 Task: open an excel sheet and write heading  Cash Flow TrackerAdd Dates in a column and its values below  '2023-05-01, 2023-05-03, 2023-05-06, 2023-05-10, 2023-05-15, 2023-05-20, 2023-05-25 & 2023-05-31'Add Descriptions in next column and its values below  Monthly Salary, Grocery Shopping, Dining Out., Utility Bill, Transportation, Entertainment, Miscellaneous & Total. Add Amount in next column and its values below  $2,500, $100, $50, $150, $30, $50, $20& $400. Add Income/ Expense in next column and its values below  Income, Expenses, Expenses, Expenses, Expenses, Expenses & Expenses. Add Balance in next column and its values below  $2,500, $2,400, $2,350, $2,200, $2,170, $2,120, $2,100 & $2100. Save page DashboardTaxReturnsbook
Action: Mouse moved to (39, 106)
Screenshot: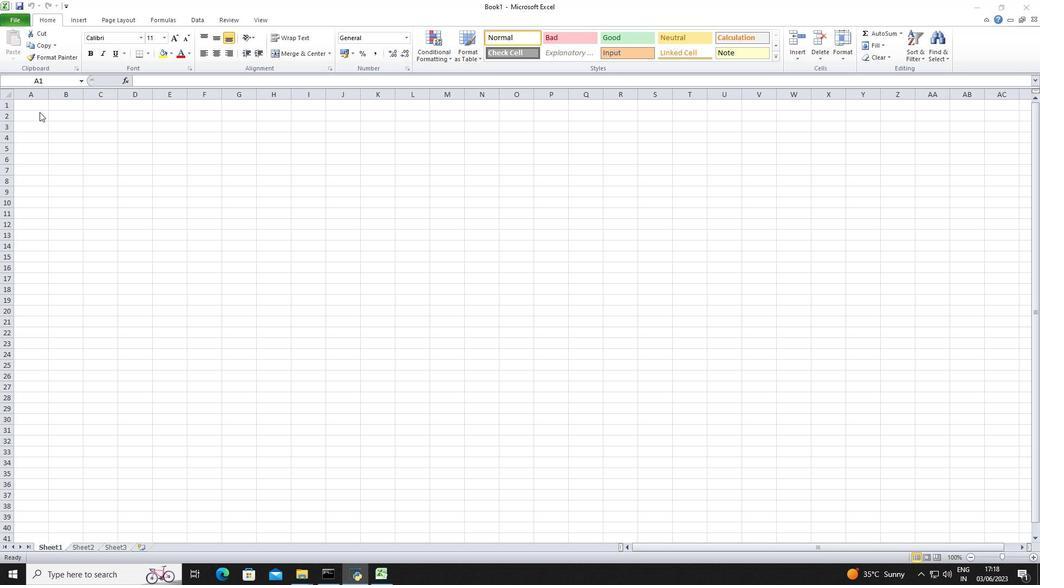 
Action: Mouse pressed left at (39, 106)
Screenshot: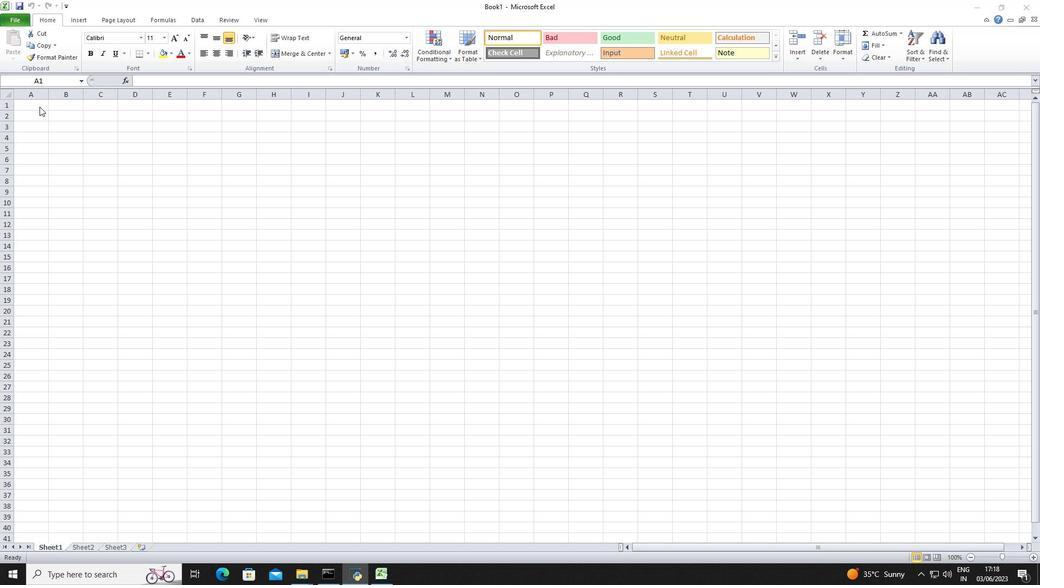 
Action: Key pressed <Key.shift>Cash<Key.space><Key.shift>Flow<Key.space><Key.shift>Tracker<Key.down><Key.down><Key.shift>Dates<Key.down>2023-05-01<Key.down>2023-05-03<Key.enter>2023-05-06<Key.enter>2023-05-10<Key.enter>2023-05-15<Key.enter>2023-05-20<Key.enter>2023-05-25<Key.enter>2023-05-31<Key.enter><Key.down><Key.right><Key.up><Key.up><Key.right><Key.up><Key.up><Key.up><Key.up><Key.up><Key.up><Key.up><Key.up><Key.shift>Descriptions<Key.down><Key.shift>Monthly<Key.shift>Salary<Key.left><Key.left><Key.right><Key.right>
Screenshot: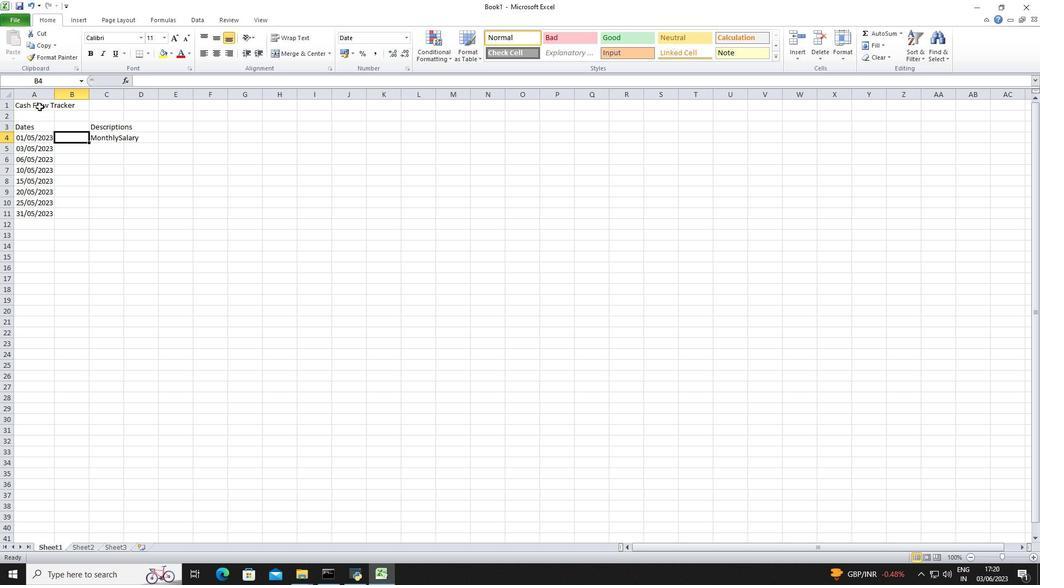 
Action: Mouse moved to (116, 133)
Screenshot: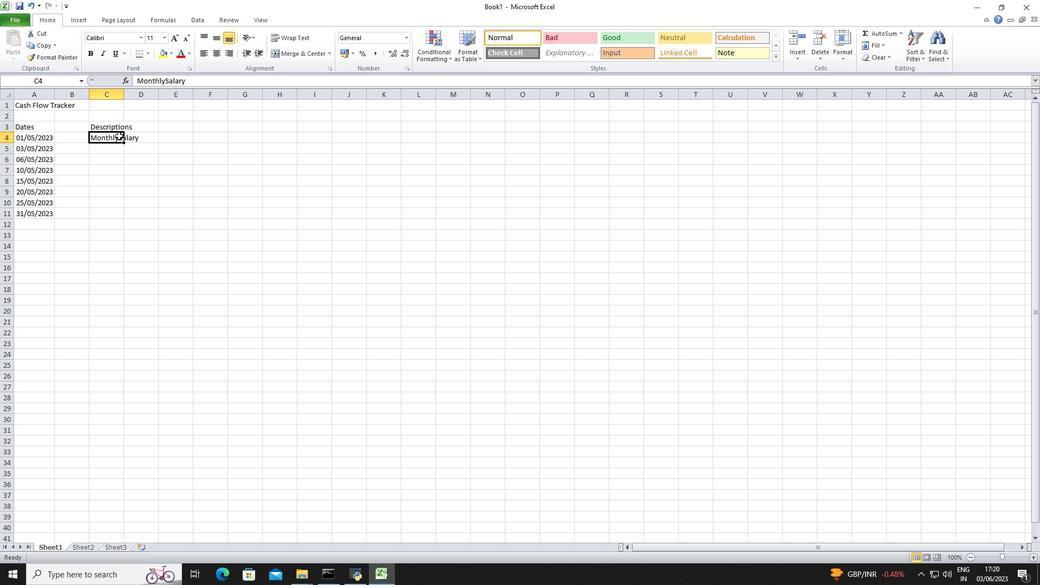 
Action: Mouse pressed left at (116, 133)
Screenshot: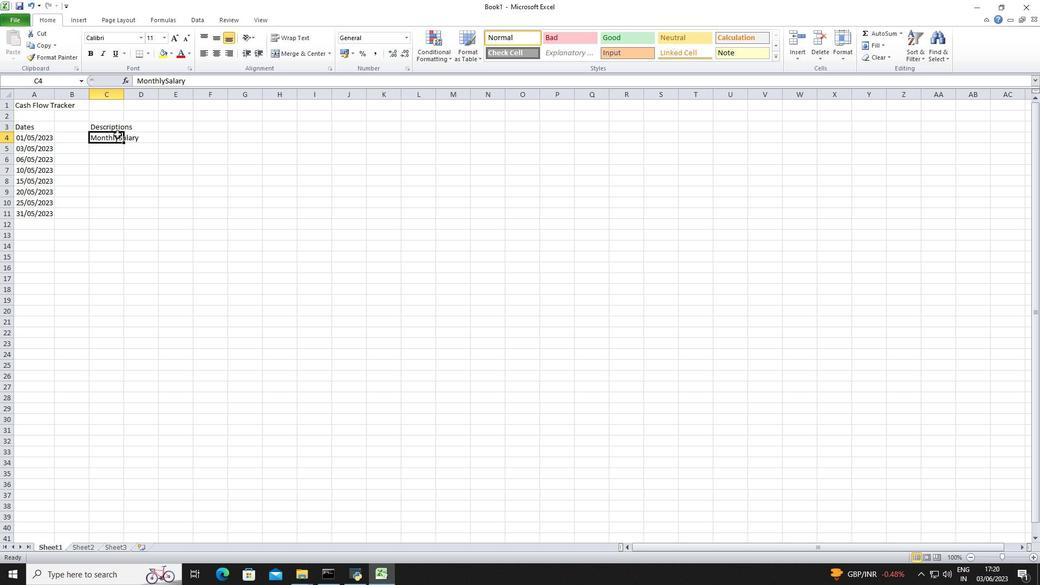 
Action: Mouse moved to (118, 135)
Screenshot: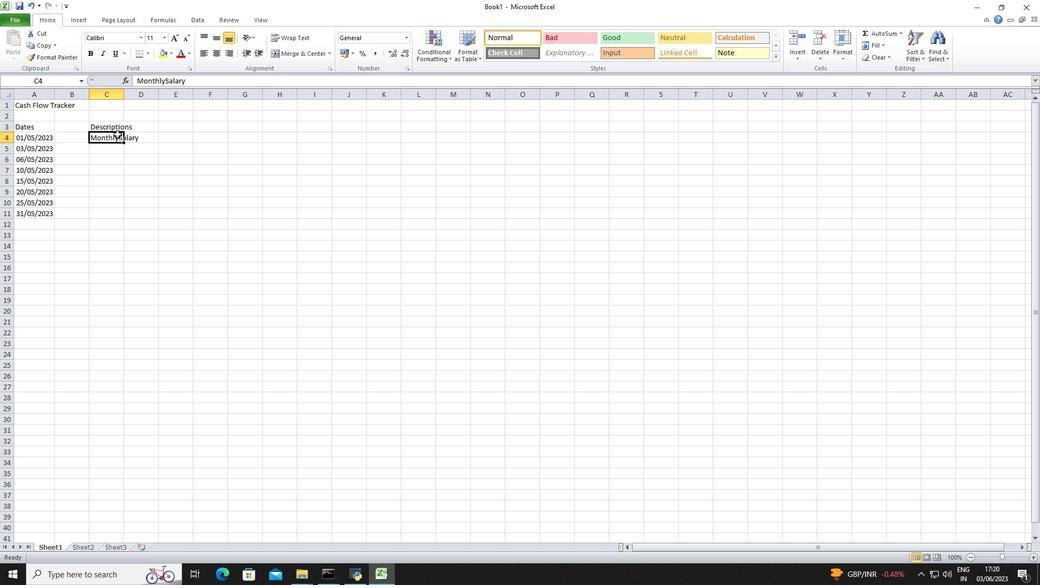 
Action: Mouse pressed left at (118, 135)
Screenshot: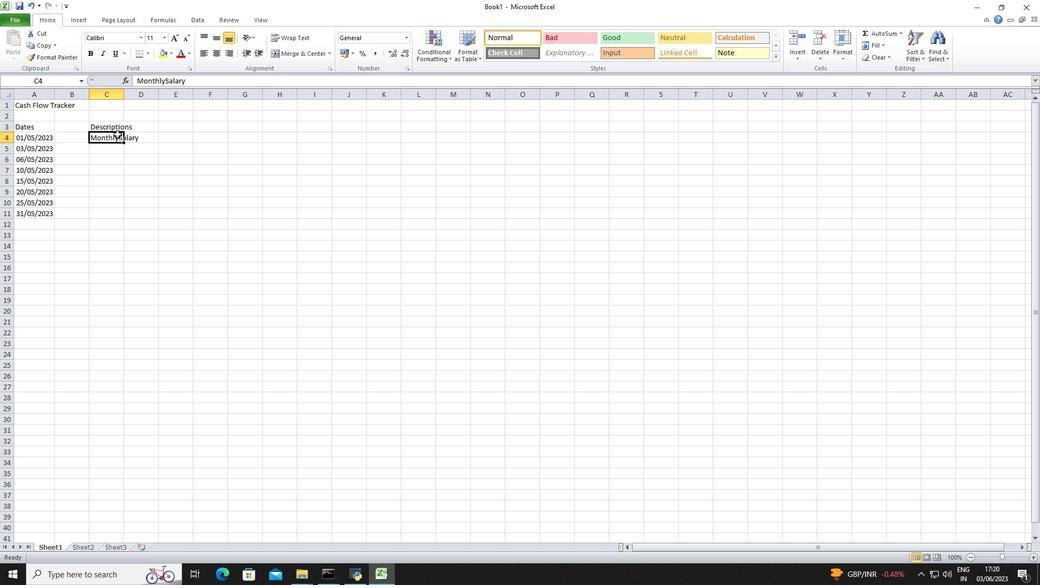 
Action: Mouse pressed left at (118, 135)
Screenshot: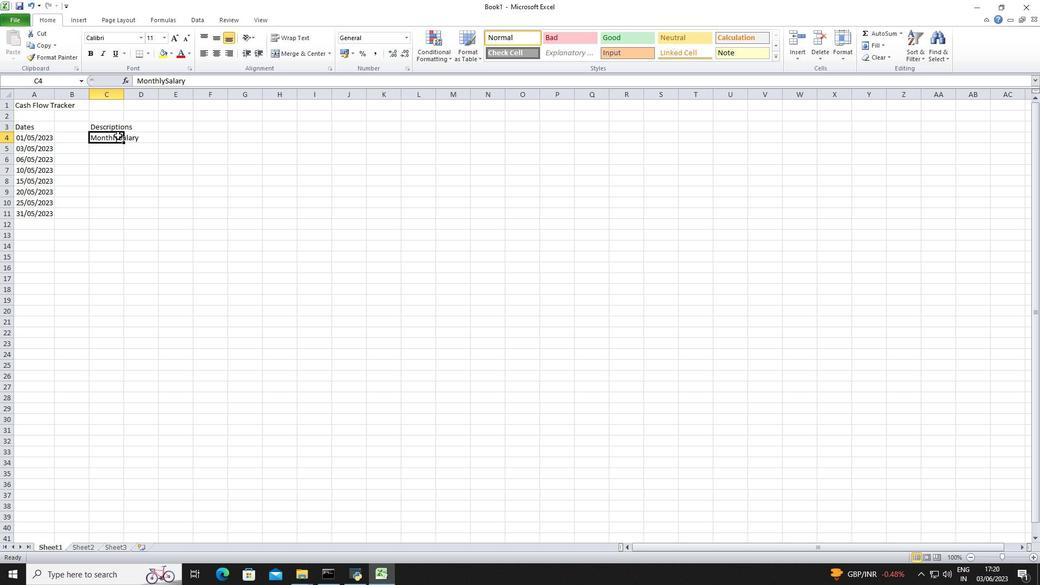 
Action: Mouse moved to (119, 143)
Screenshot: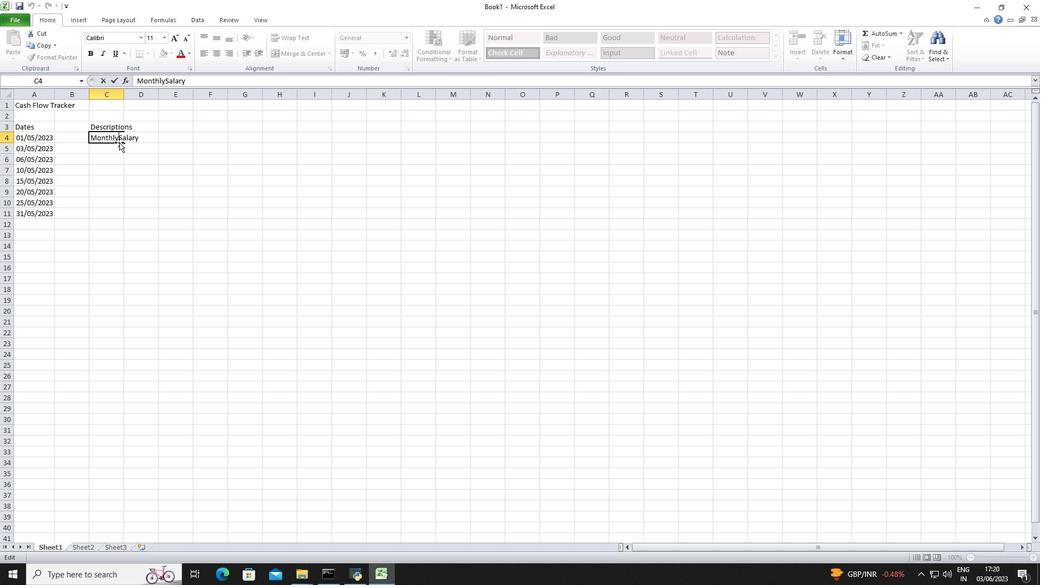 
Action: Key pressed <Key.space>
Screenshot: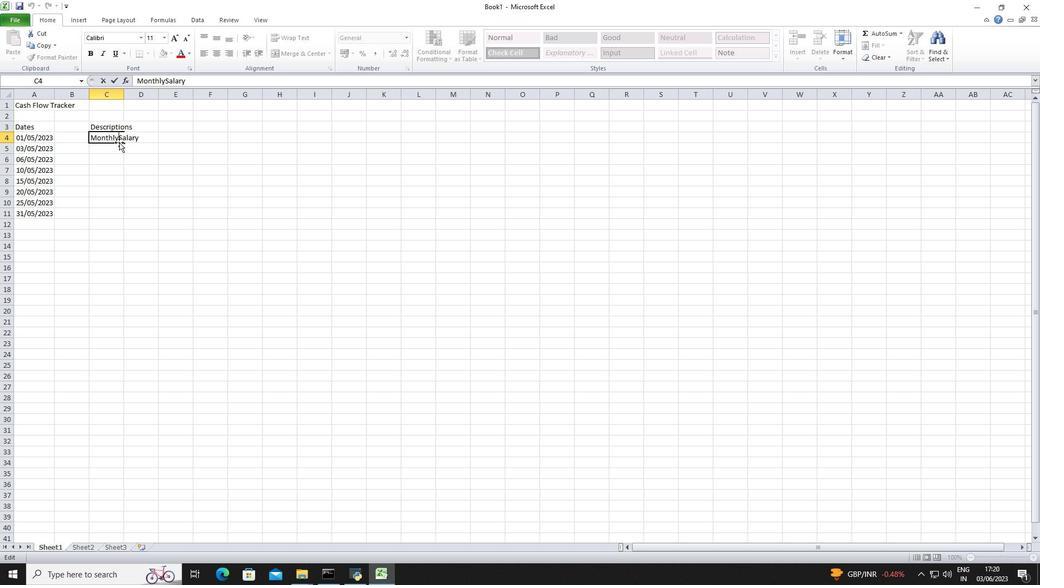 
Action: Mouse moved to (111, 147)
Screenshot: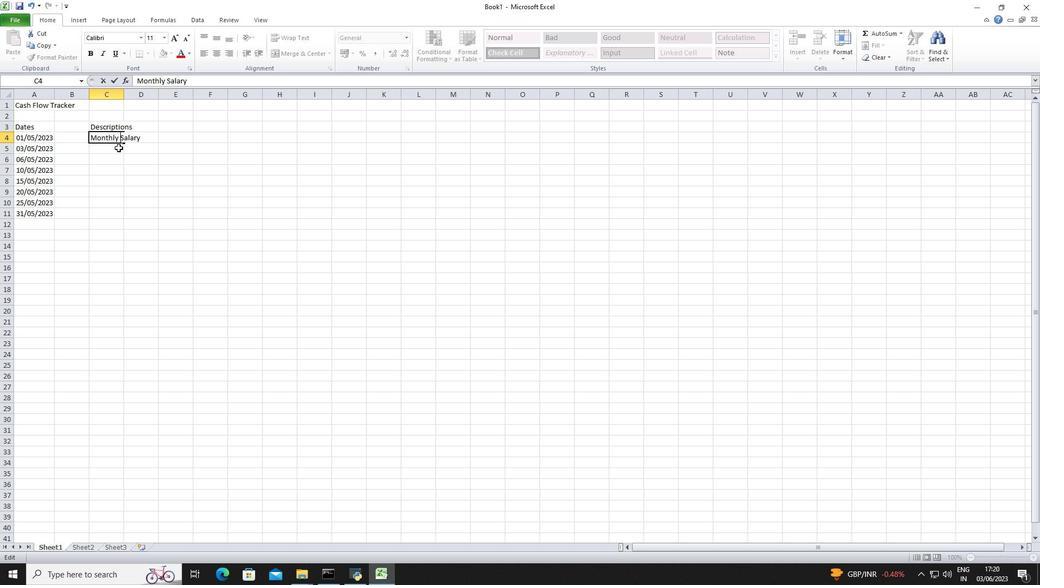 
Action: Mouse pressed left at (111, 147)
Screenshot: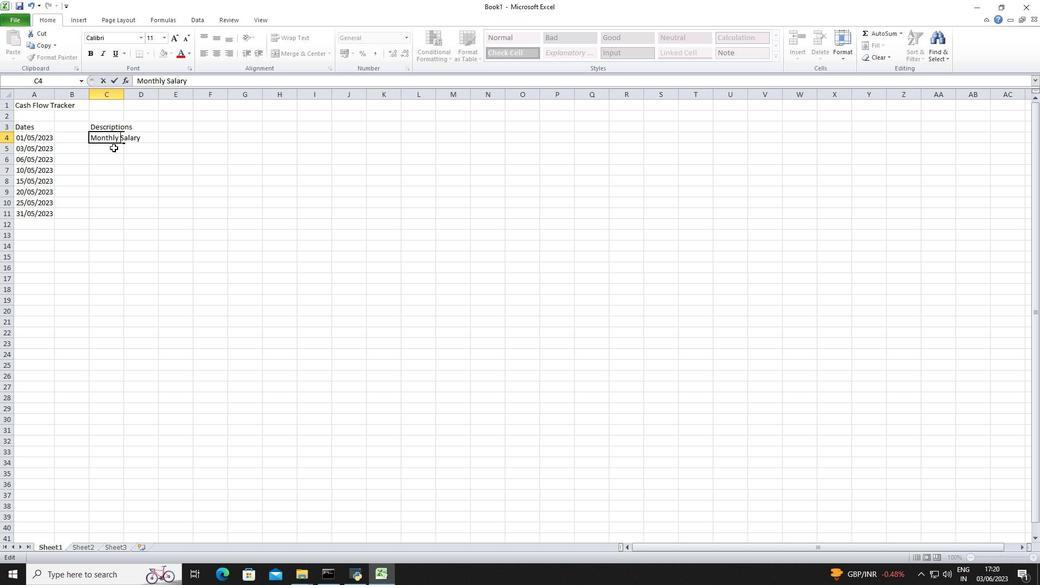
Action: Key pressed <Key.shift>Grocery<Key.space><Key.shift>Shopi<Key.backspace>ping<Key.enter><Key.shift>Dining<Key.space><Key.shift>Out<Key.down><Key.shift>Utlity<Key.enter><Key.backspace><Key.up><Key.shift>Utility<Key.down><Key.up>
Screenshot: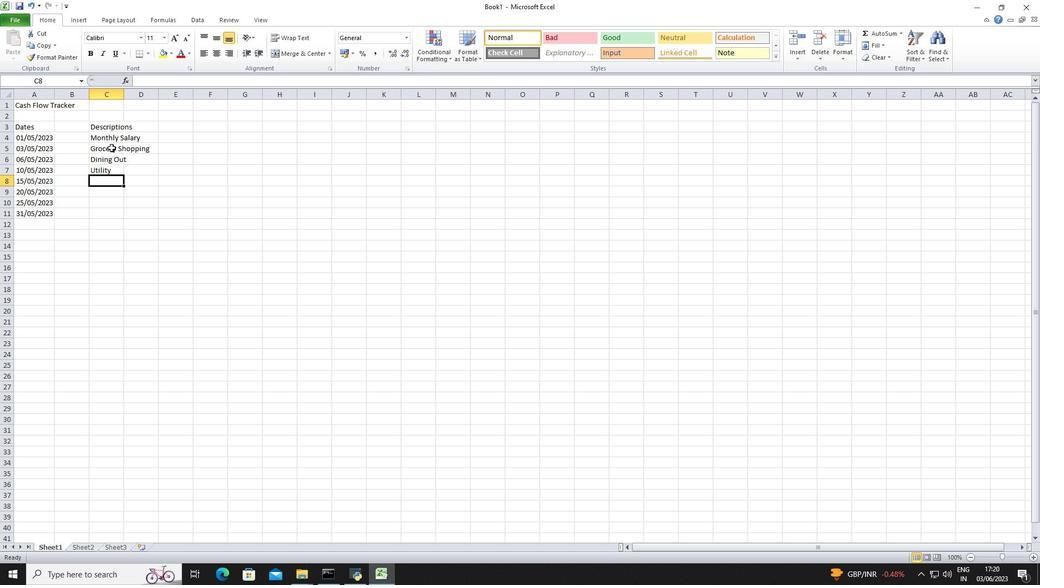 
Action: Mouse moved to (109, 169)
Screenshot: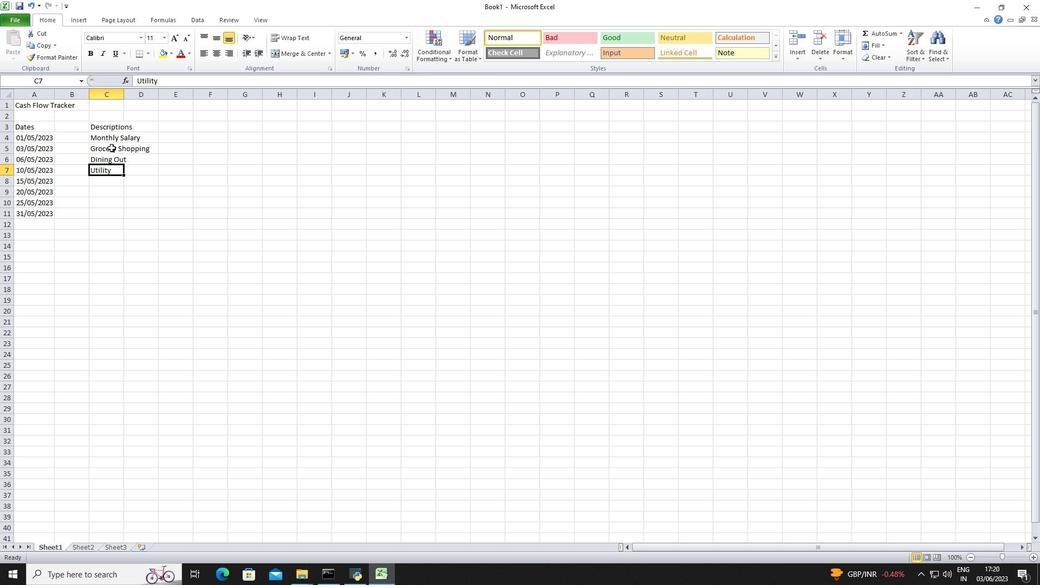 
Action: Mouse pressed left at (109, 169)
Screenshot: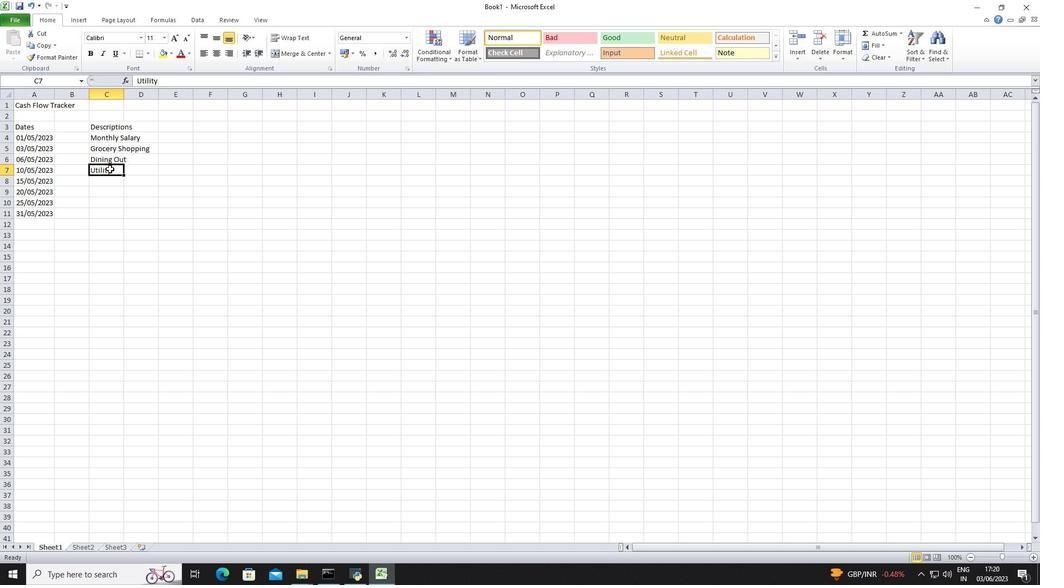 
Action: Mouse pressed left at (109, 169)
Screenshot: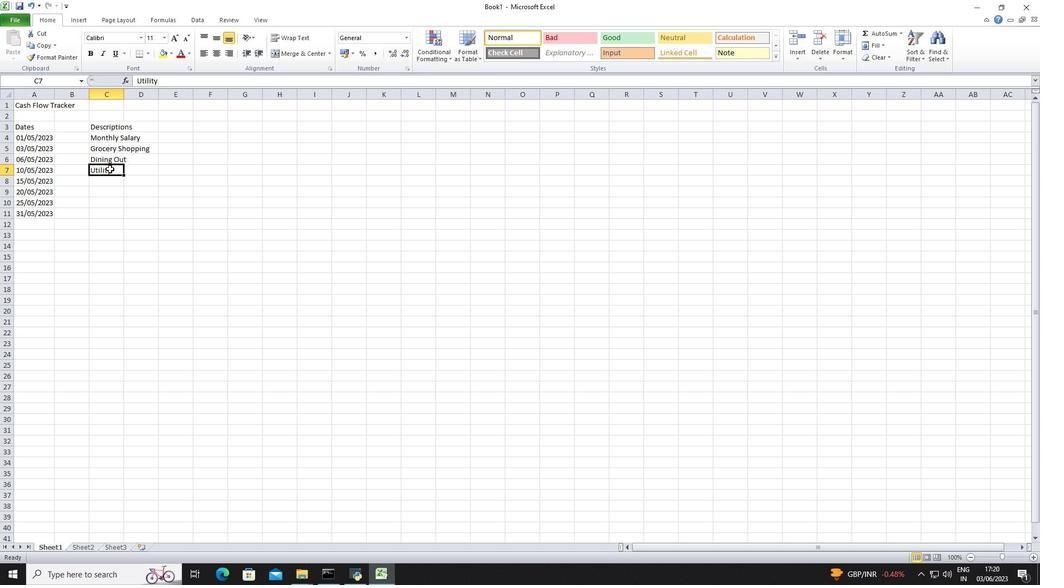 
Action: Mouse moved to (118, 173)
Screenshot: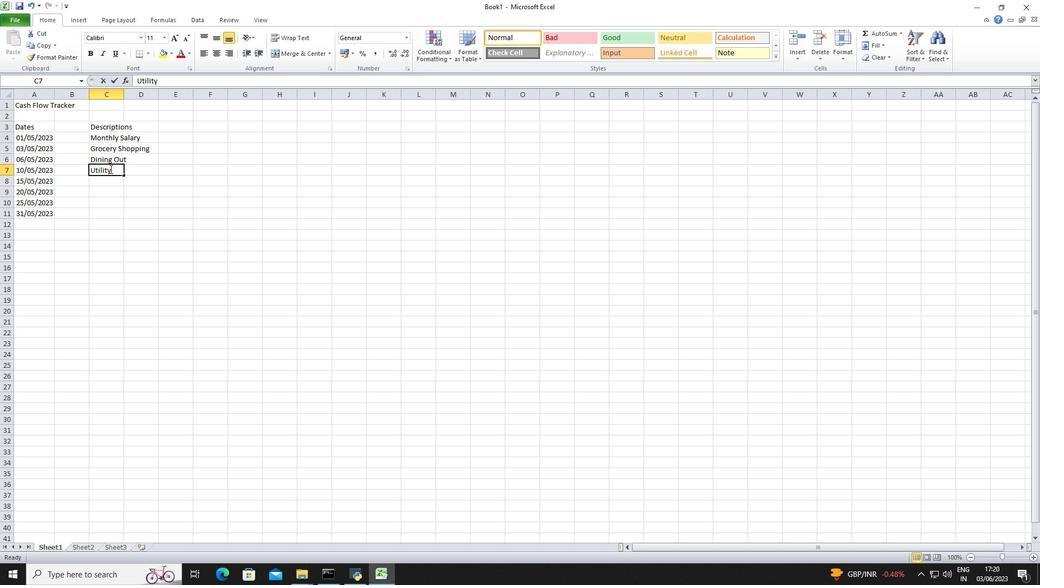 
Action: Key pressed <Key.space><Key.shift>Bill<Key.enter><Key.shift>Transportatio
Screenshot: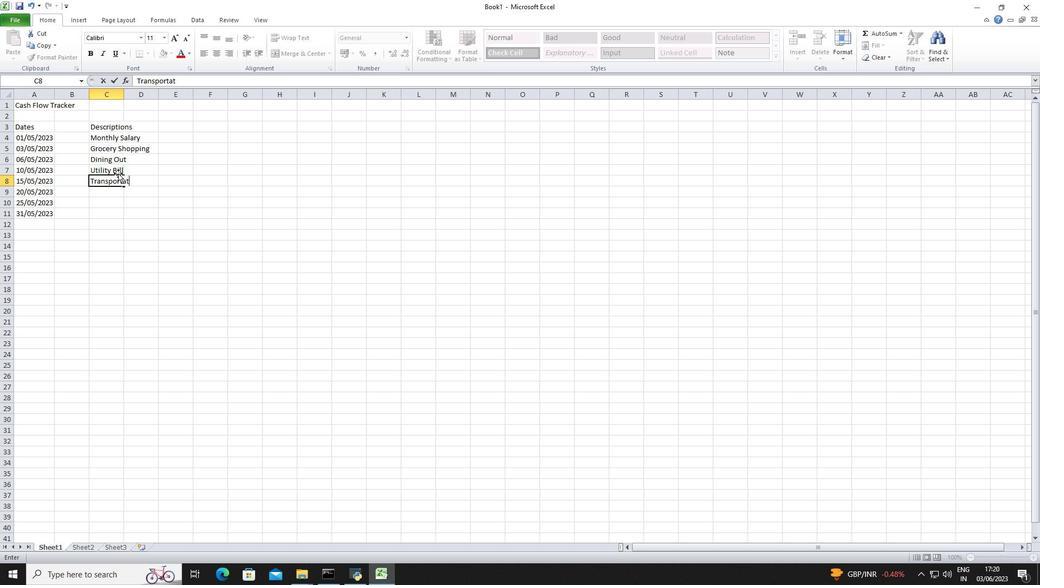 
Action: Mouse moved to (384, 202)
Screenshot: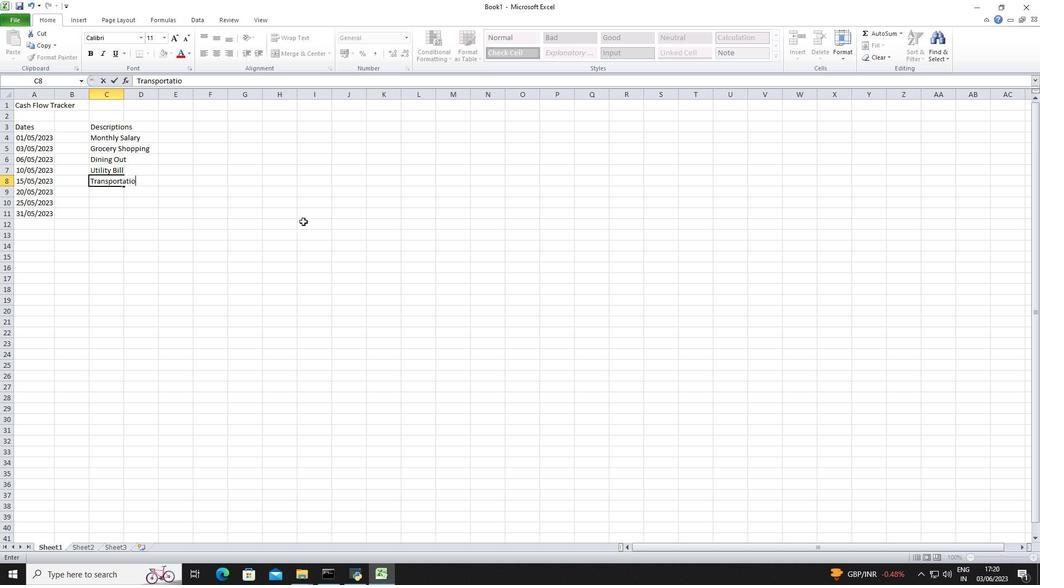 
Action: Key pressed m<Key.backspace>n<Key.enter><Key.shift>Entertainment<Key.down><Key.shift>Miscellaneous<Key.down><Key.shift>Total
Screenshot: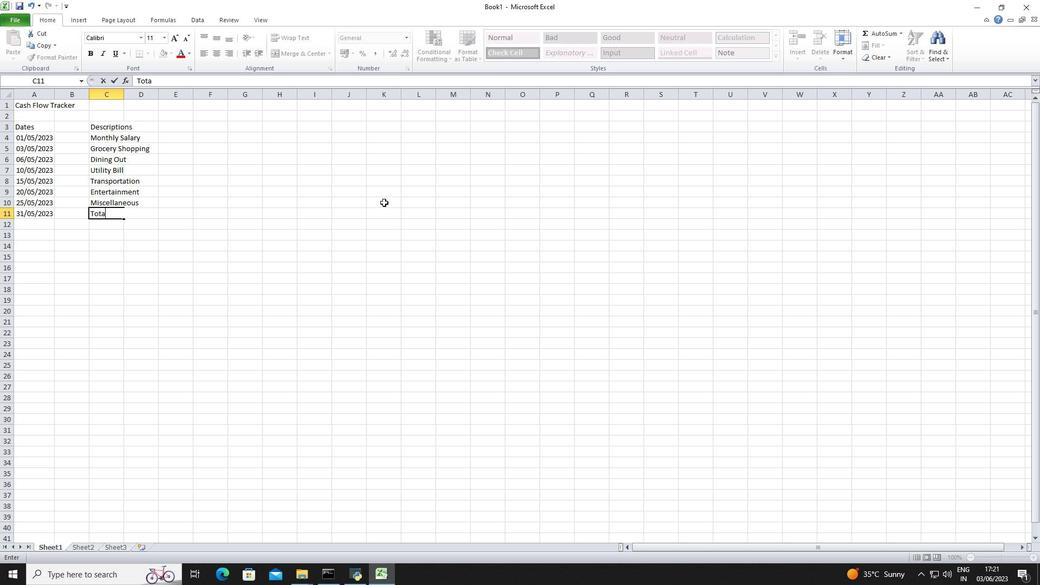 
Action: Mouse moved to (384, 202)
Screenshot: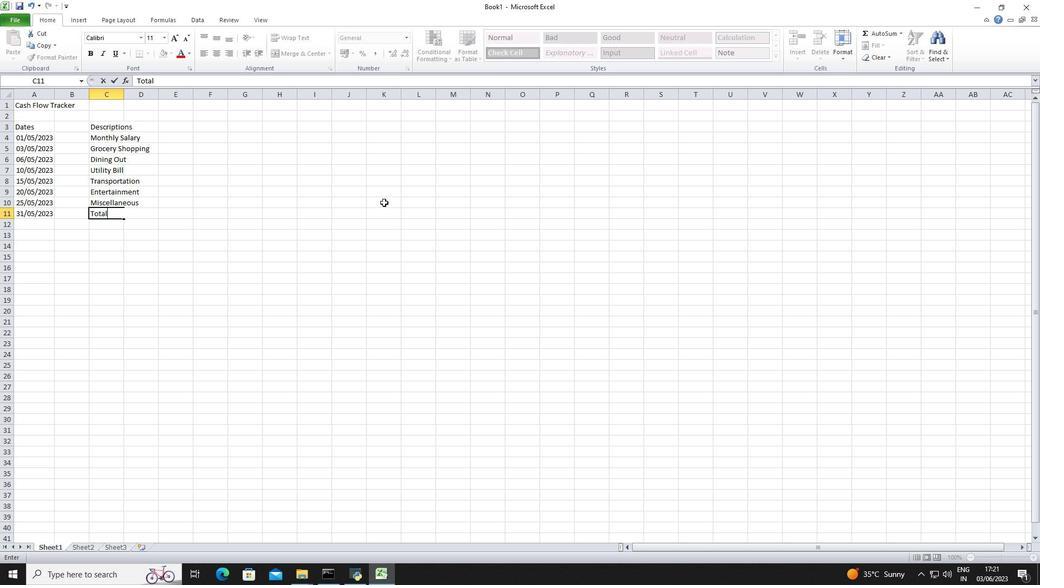 
Action: Key pressed <Key.right><Key.down><Key.right><Key.up><Key.up><Key.up><Key.up><Key.right><Key.up><Key.up><Key.up><Key.up><Key.up><Key.shift>Amount<Key.down>2500<Key.down>100<Key.down>50<Key.down>150<Key.down>30<Key.down>50<Key.down>20<Key.down>400<Key.down>
Screenshot: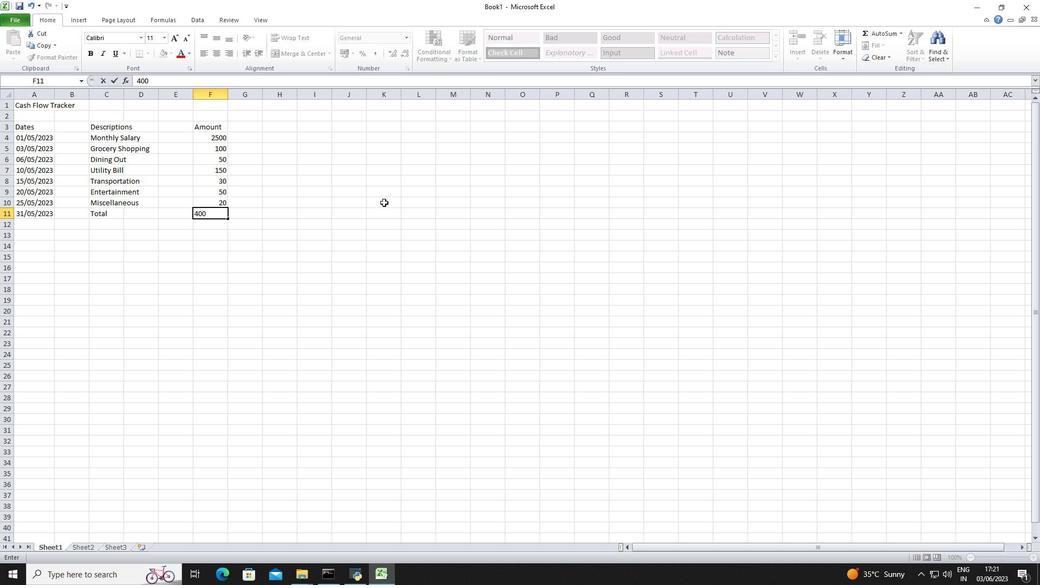 
Action: Mouse moved to (214, 137)
Screenshot: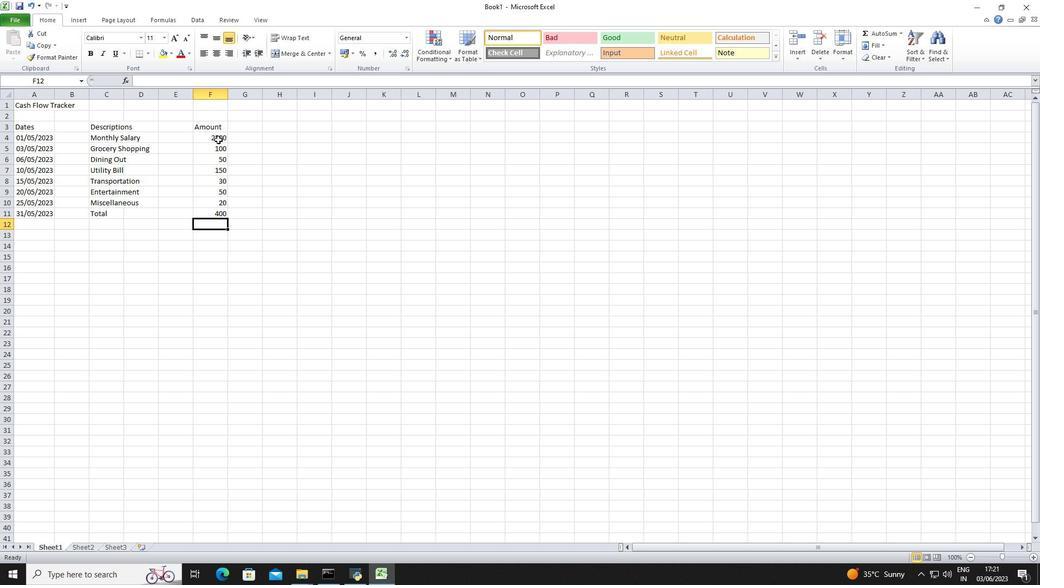 
Action: Mouse pressed left at (214, 137)
Screenshot: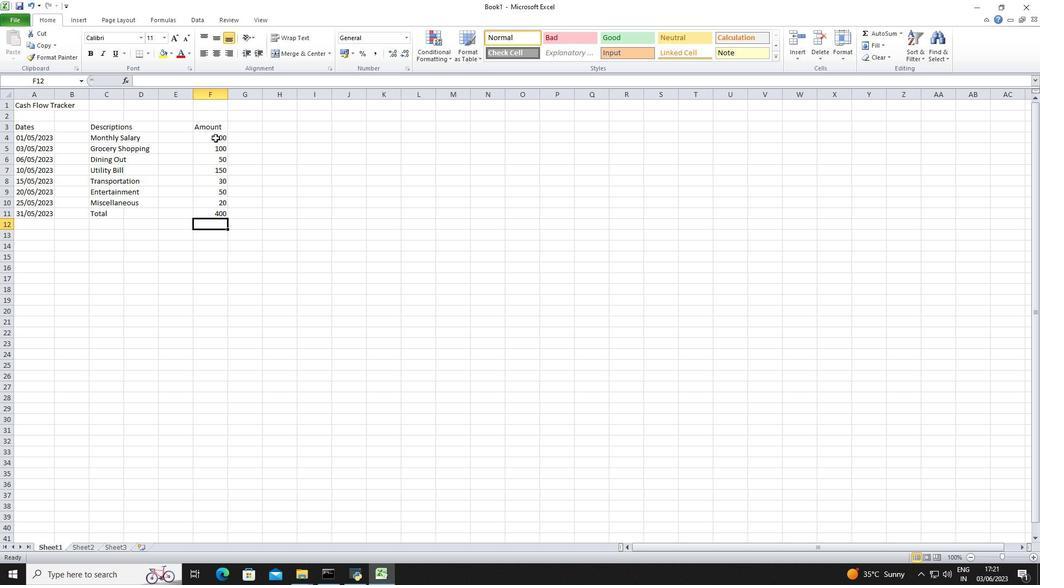 
Action: Mouse moved to (403, 39)
Screenshot: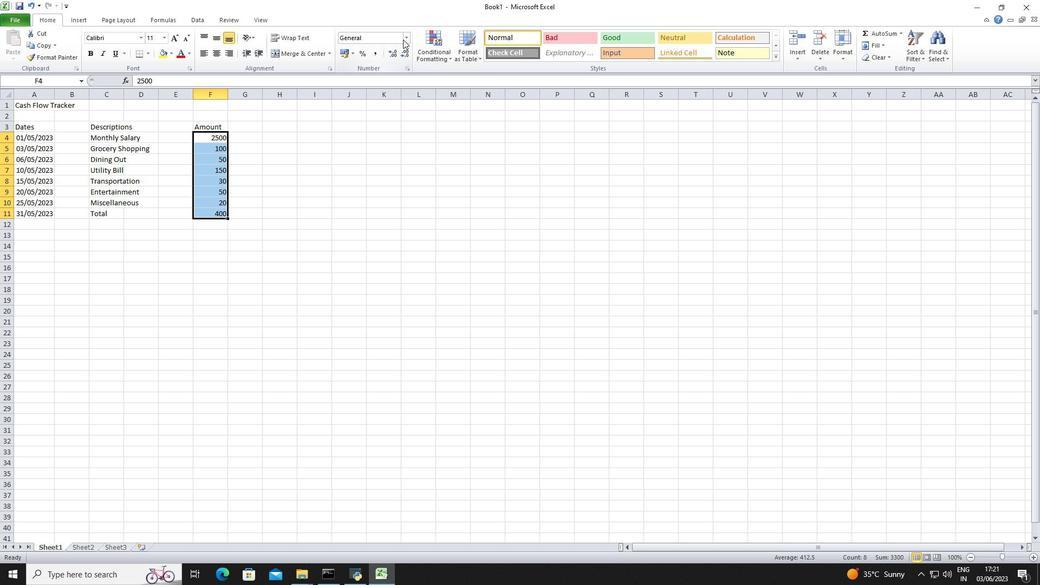 
Action: Mouse pressed left at (403, 39)
Screenshot: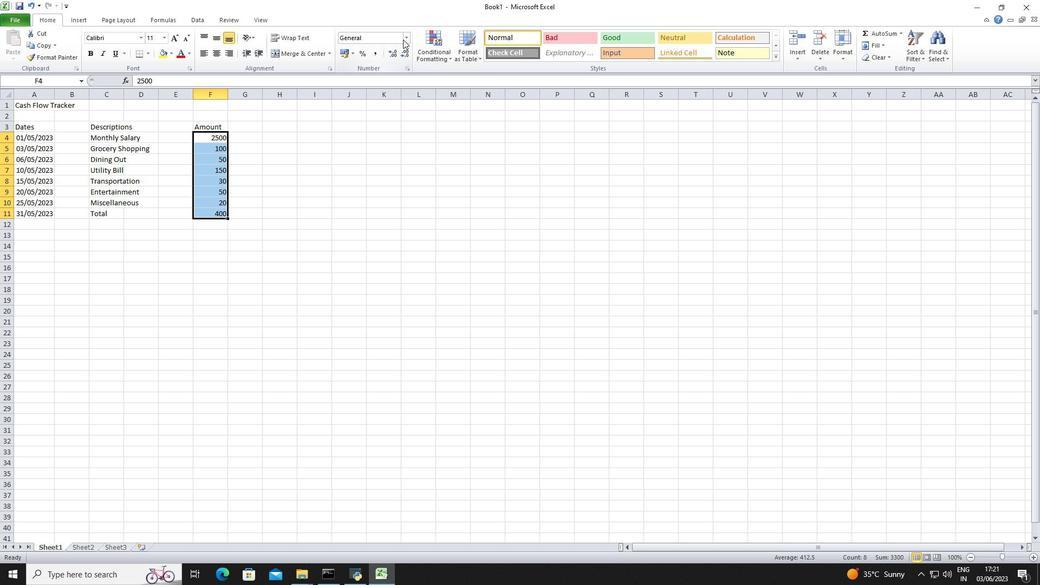 
Action: Mouse moved to (407, 312)
Screenshot: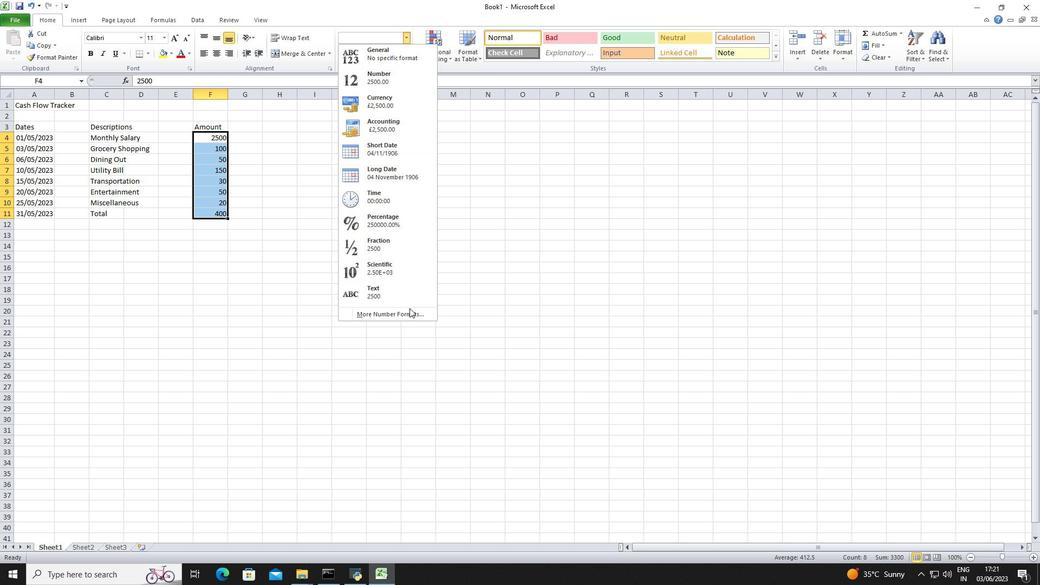 
Action: Mouse pressed left at (407, 312)
Screenshot: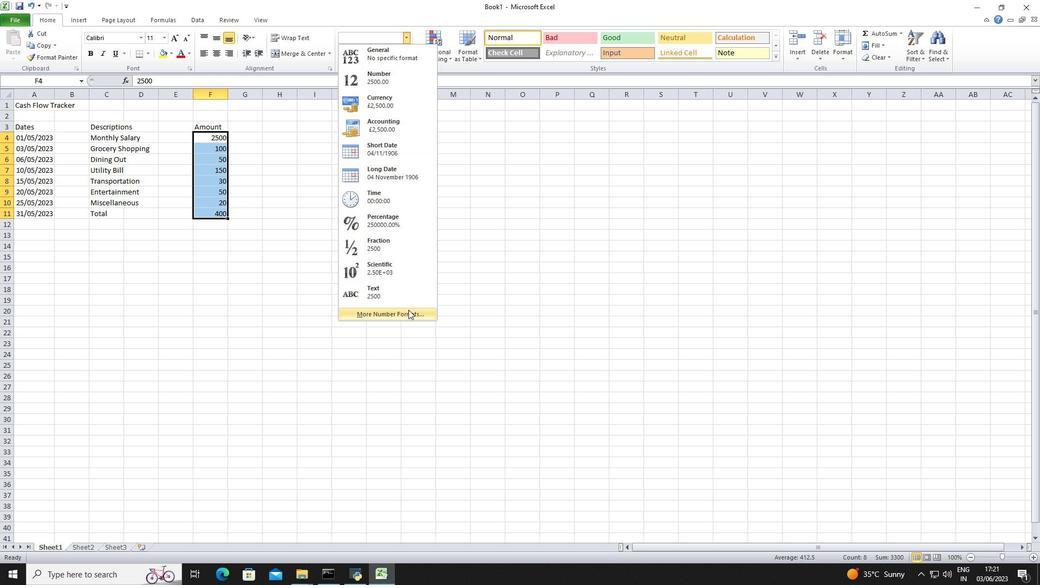 
Action: Mouse moved to (179, 205)
Screenshot: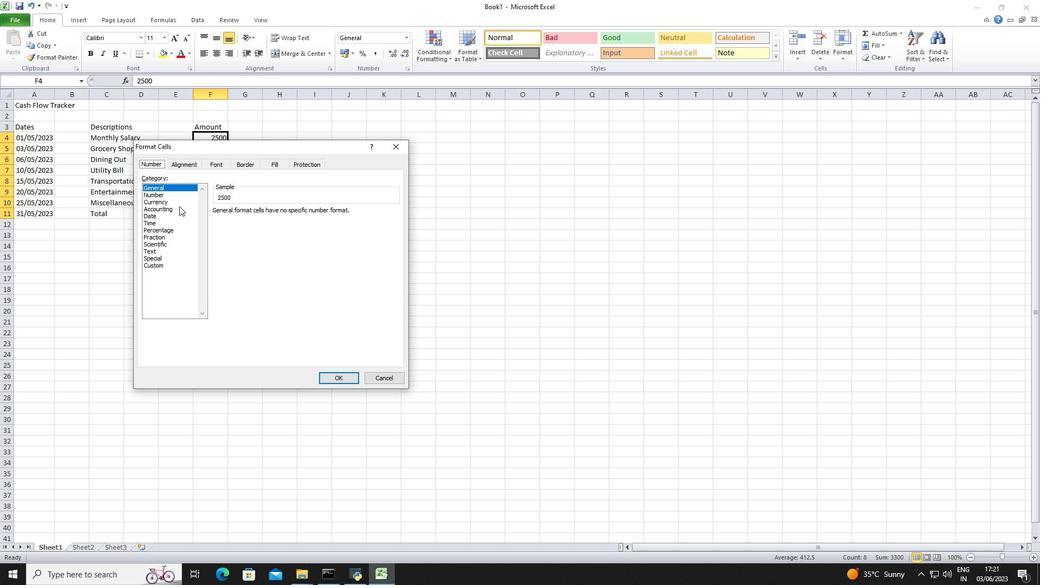 
Action: Mouse pressed left at (179, 205)
Screenshot: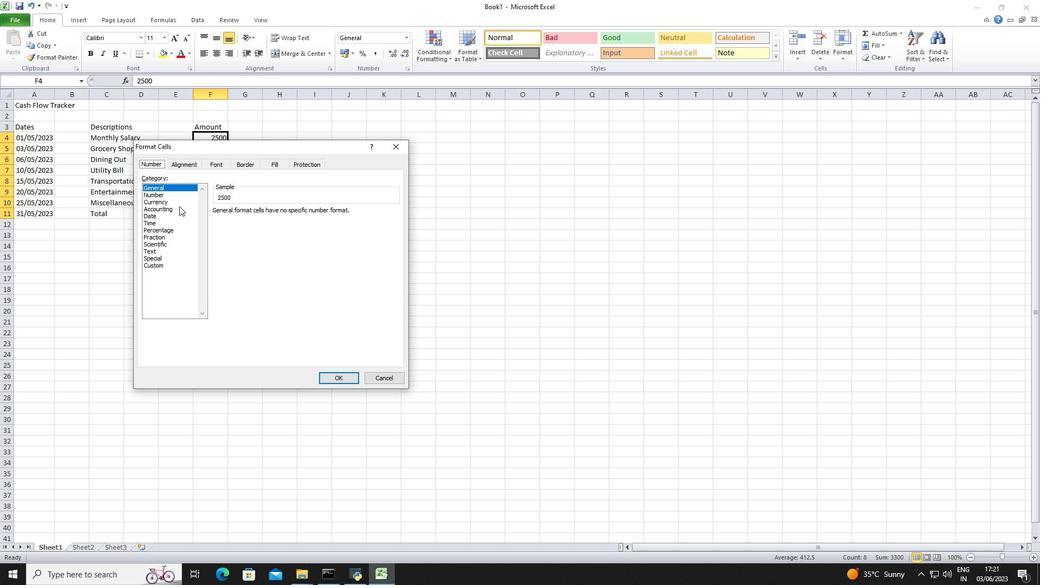 
Action: Mouse moved to (188, 202)
Screenshot: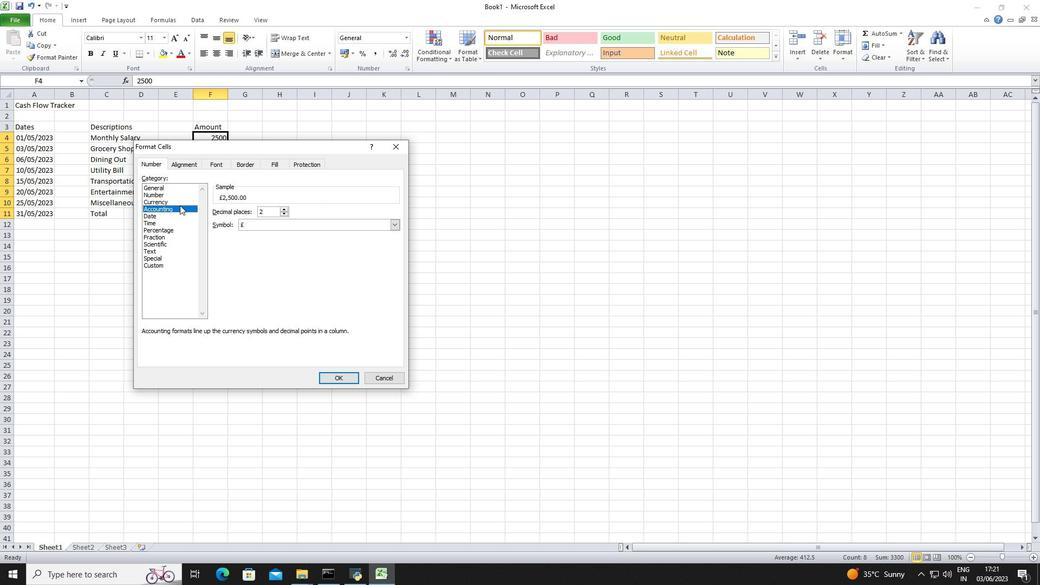 
Action: Mouse pressed left at (188, 202)
Screenshot: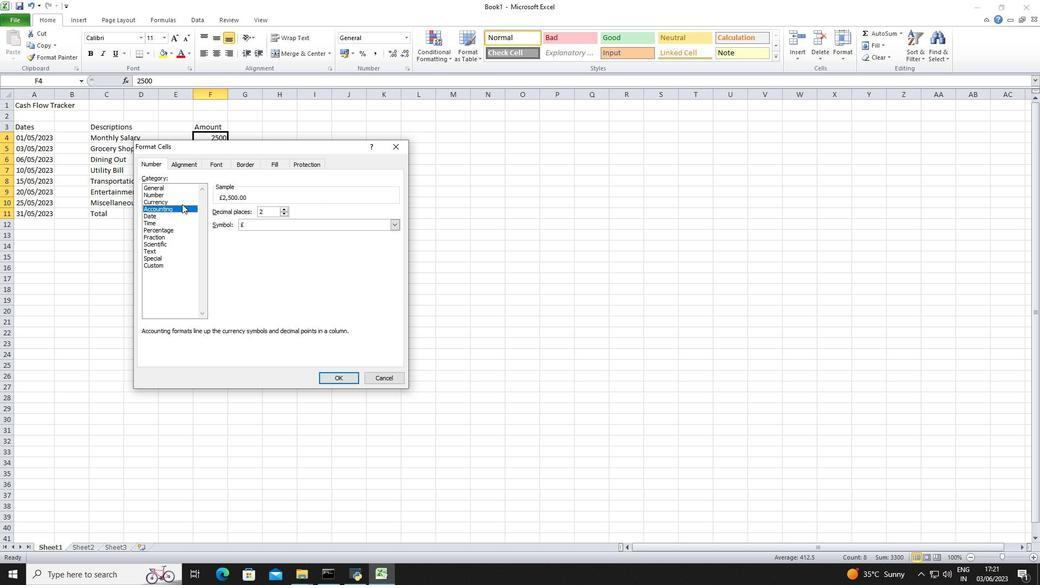 
Action: Mouse moved to (282, 211)
Screenshot: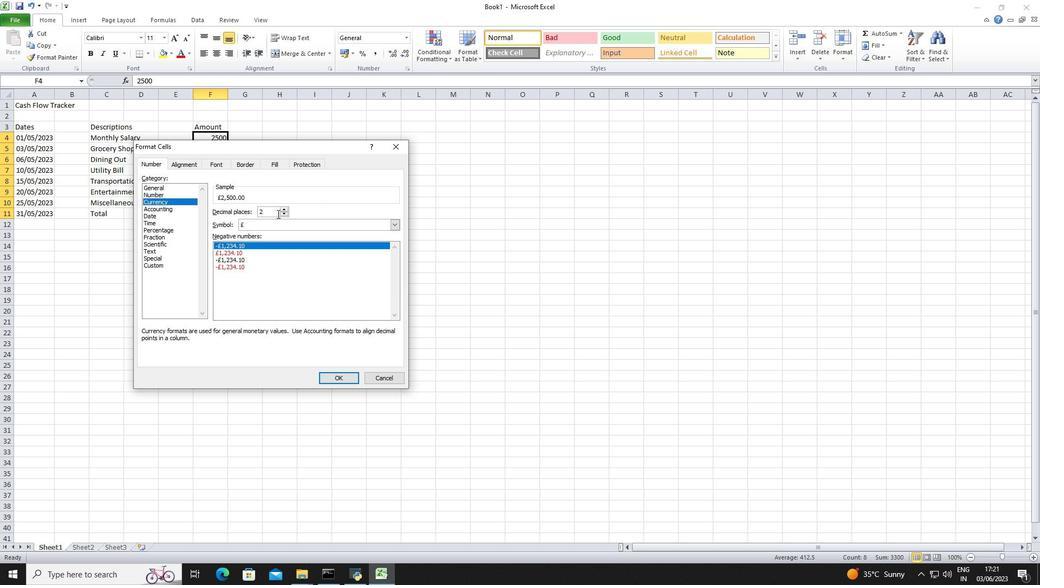 
Action: Mouse pressed left at (282, 211)
Screenshot: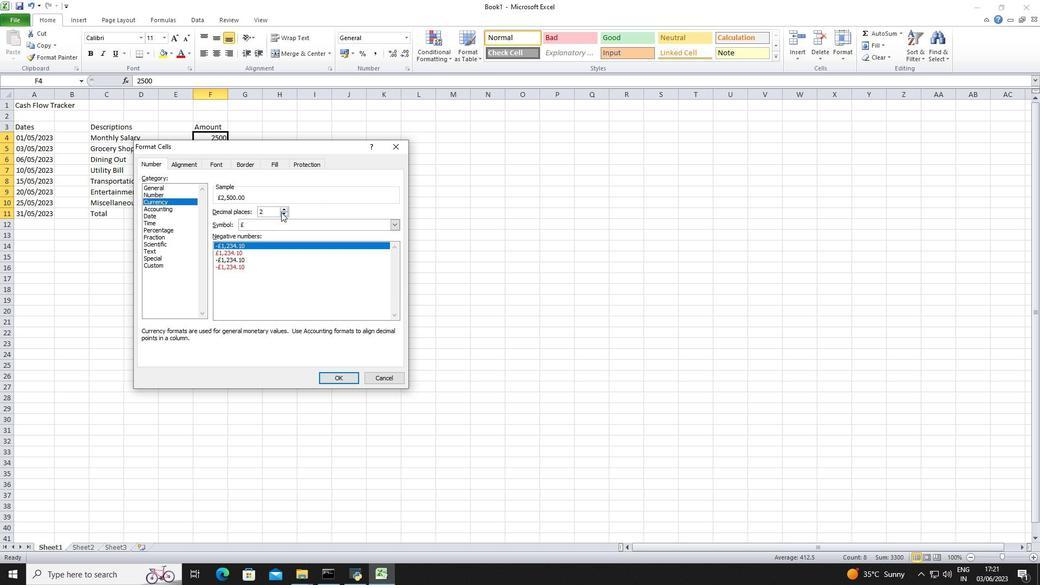 
Action: Mouse pressed left at (282, 211)
Screenshot: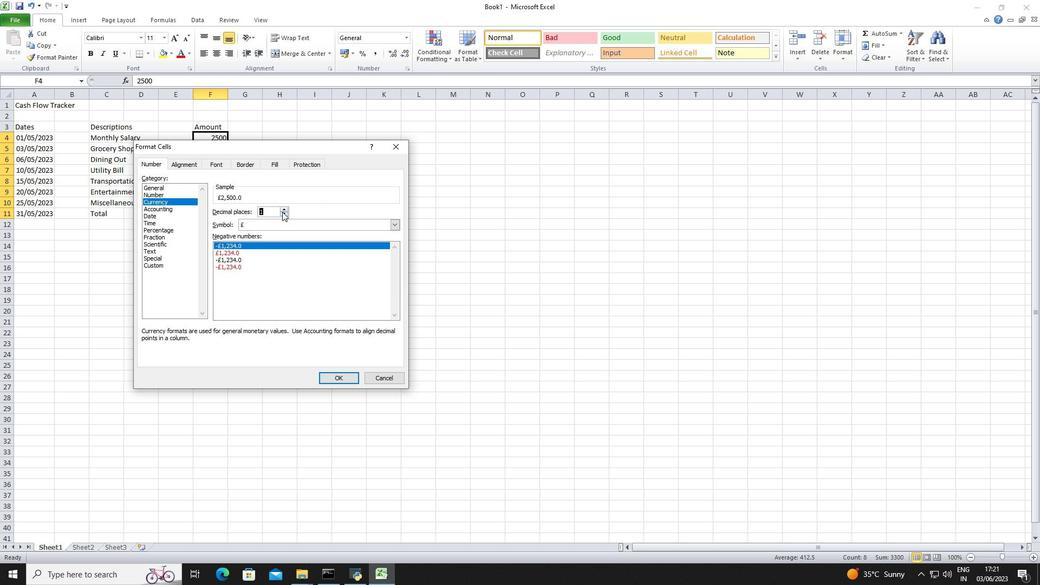 
Action: Mouse moved to (282, 222)
Screenshot: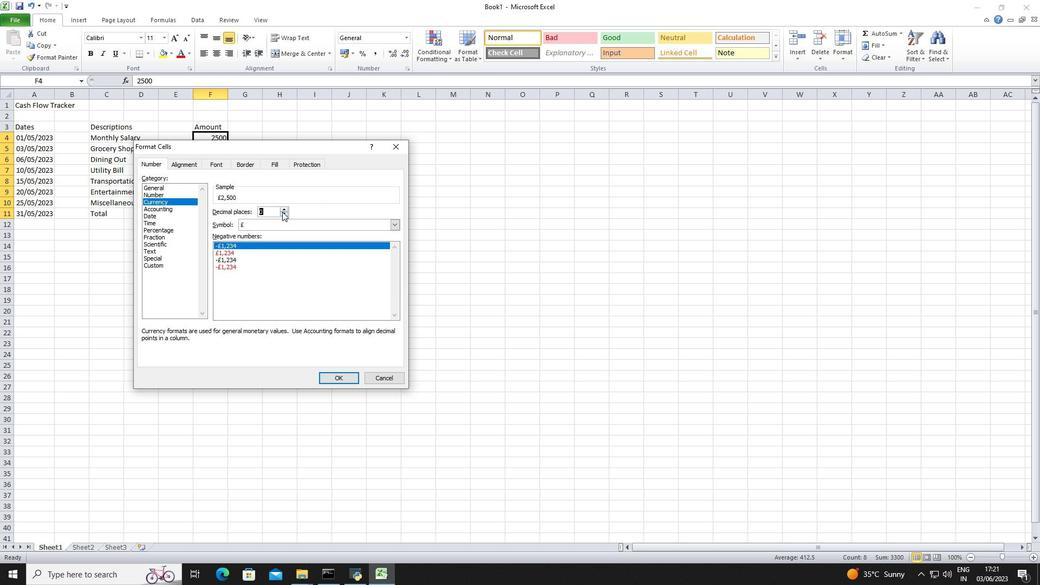 
Action: Mouse pressed left at (282, 222)
Screenshot: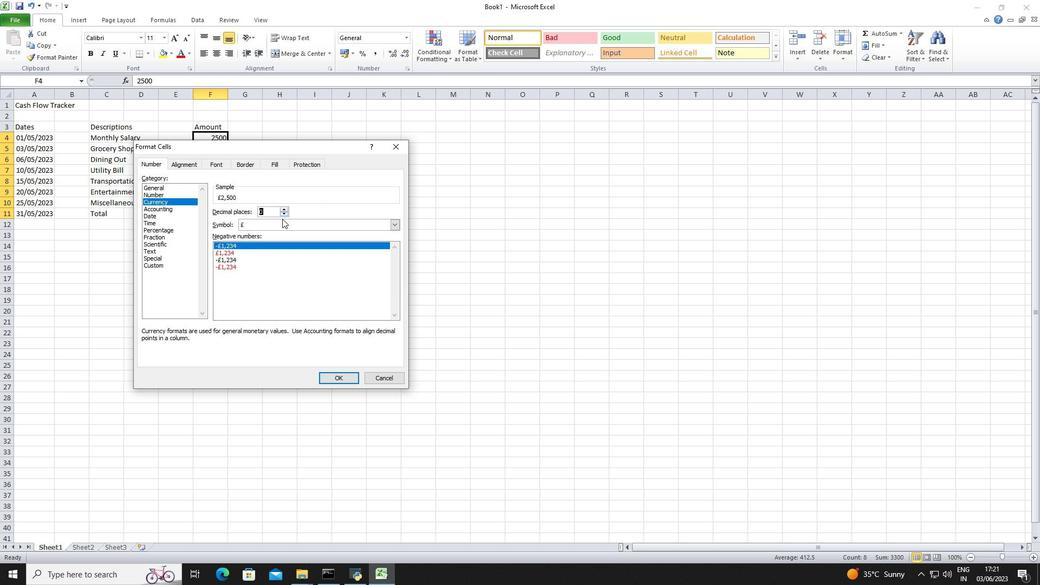 
Action: Mouse moved to (281, 249)
Screenshot: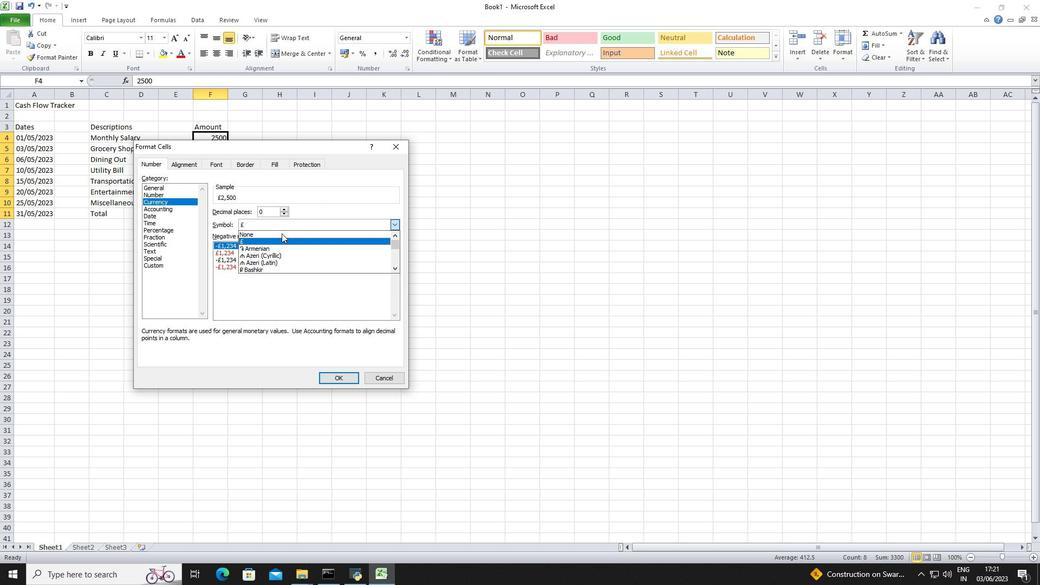 
Action: Mouse scrolled (281, 249) with delta (0, 0)
Screenshot: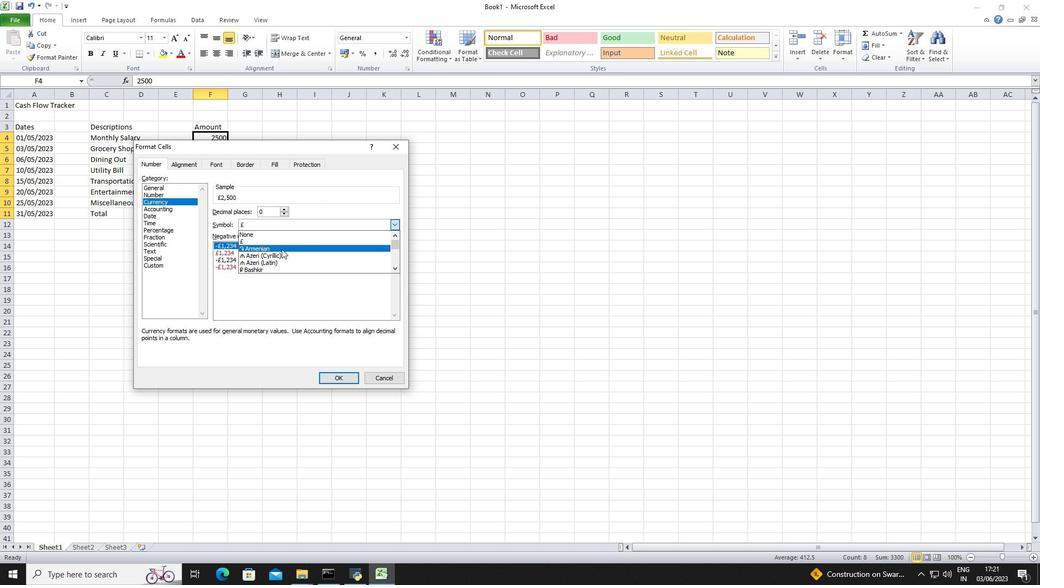 
Action: Mouse scrolled (281, 249) with delta (0, 0)
Screenshot: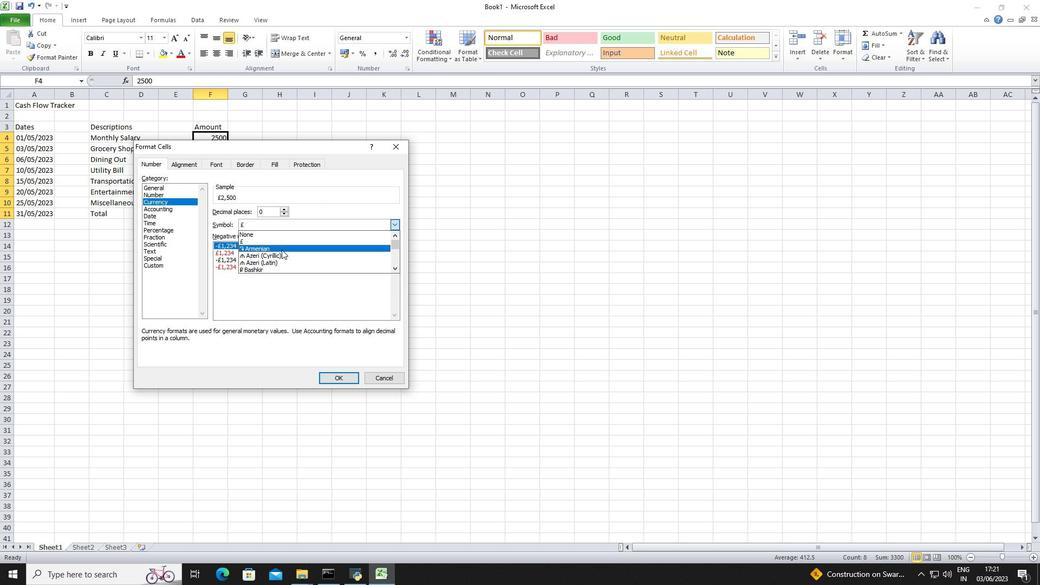 
Action: Mouse scrolled (281, 249) with delta (0, 0)
Screenshot: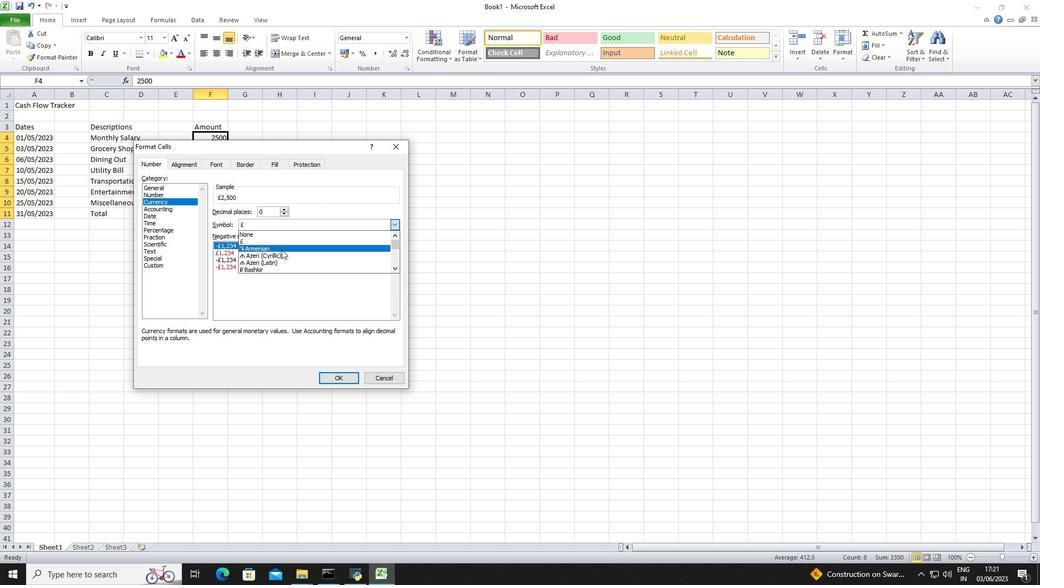 
Action: Mouse scrolled (281, 249) with delta (0, 0)
Screenshot: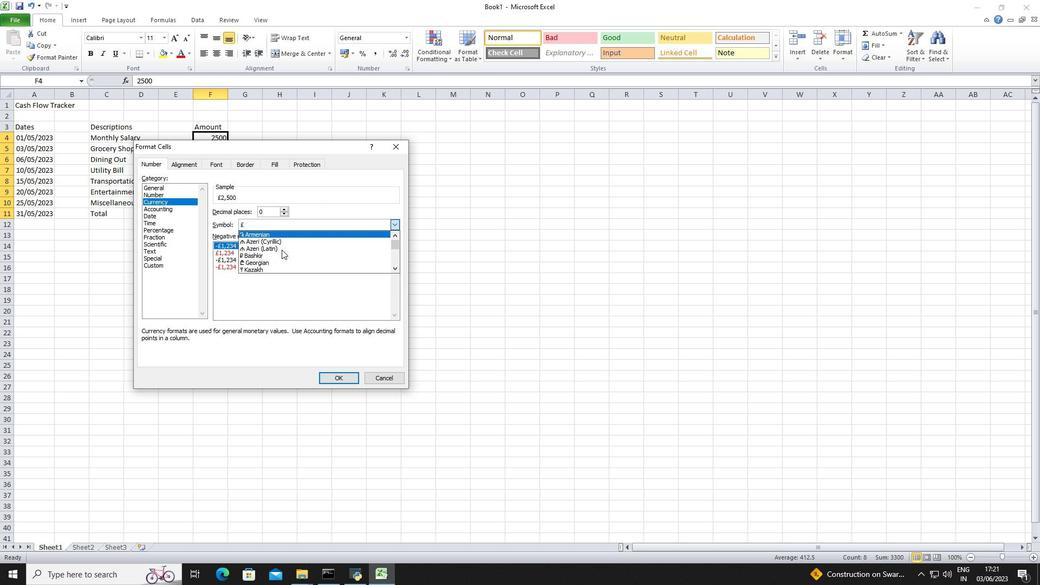 
Action: Mouse scrolled (281, 249) with delta (0, 0)
Screenshot: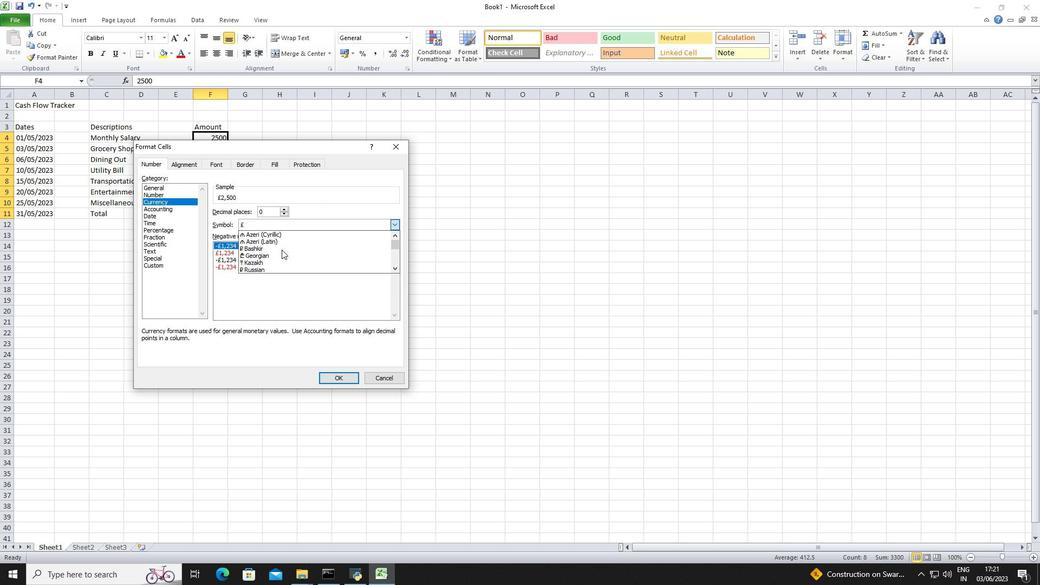 
Action: Mouse scrolled (281, 249) with delta (0, 0)
Screenshot: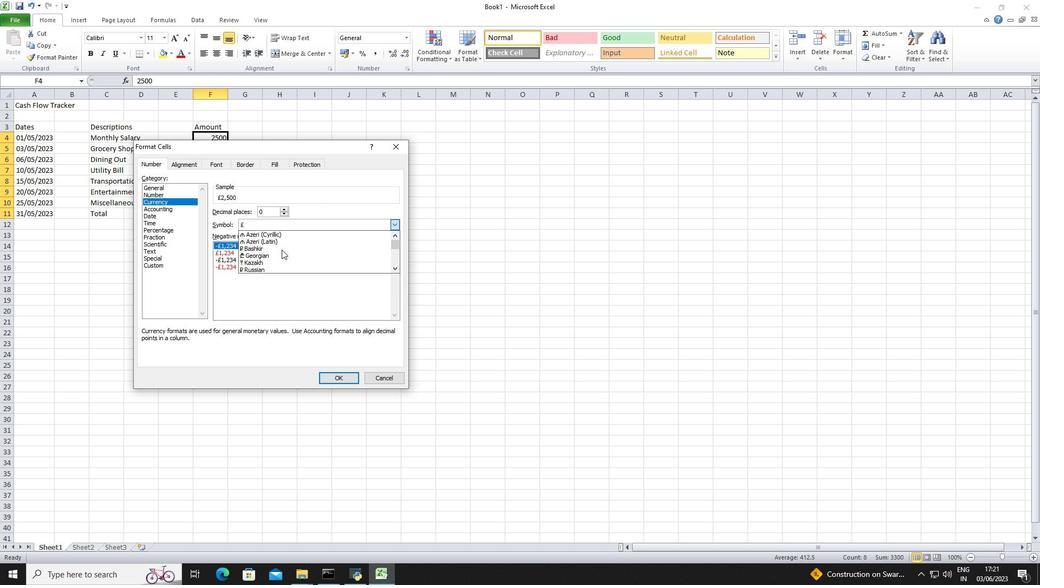 
Action: Mouse scrolled (281, 249) with delta (0, 0)
Screenshot: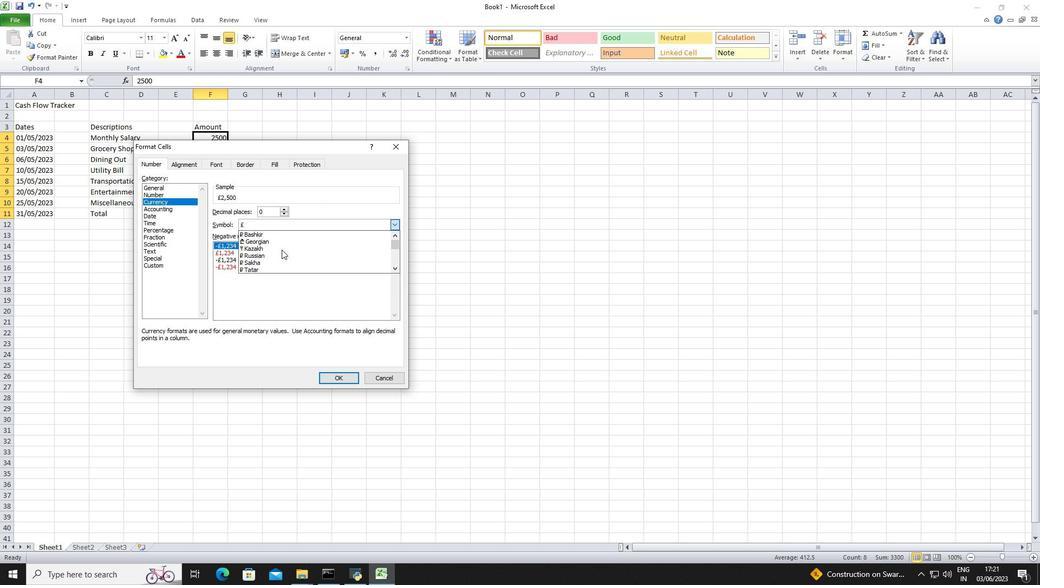 
Action: Mouse scrolled (281, 249) with delta (0, 0)
Screenshot: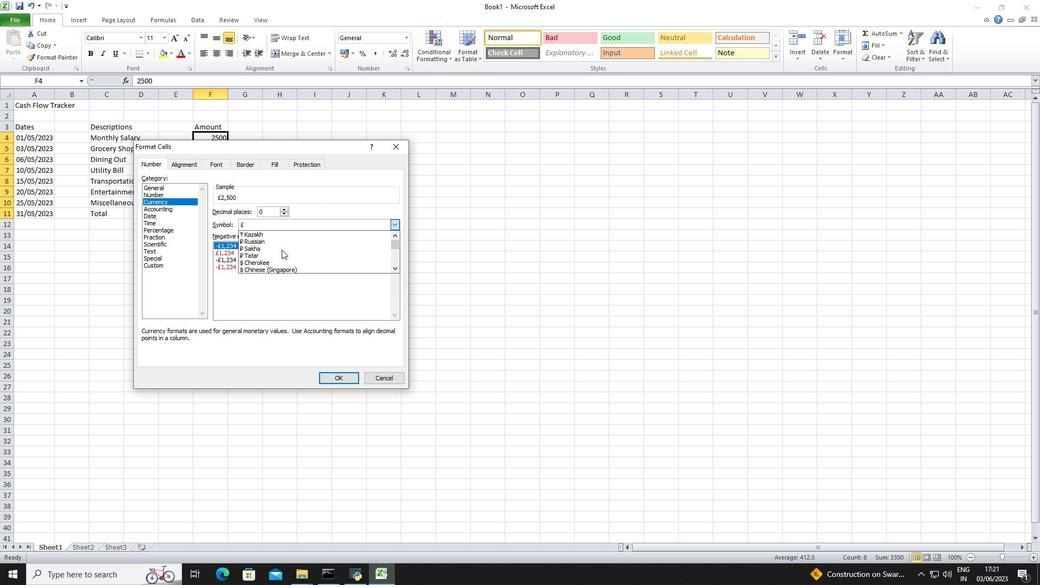 
Action: Mouse scrolled (281, 249) with delta (0, 0)
Screenshot: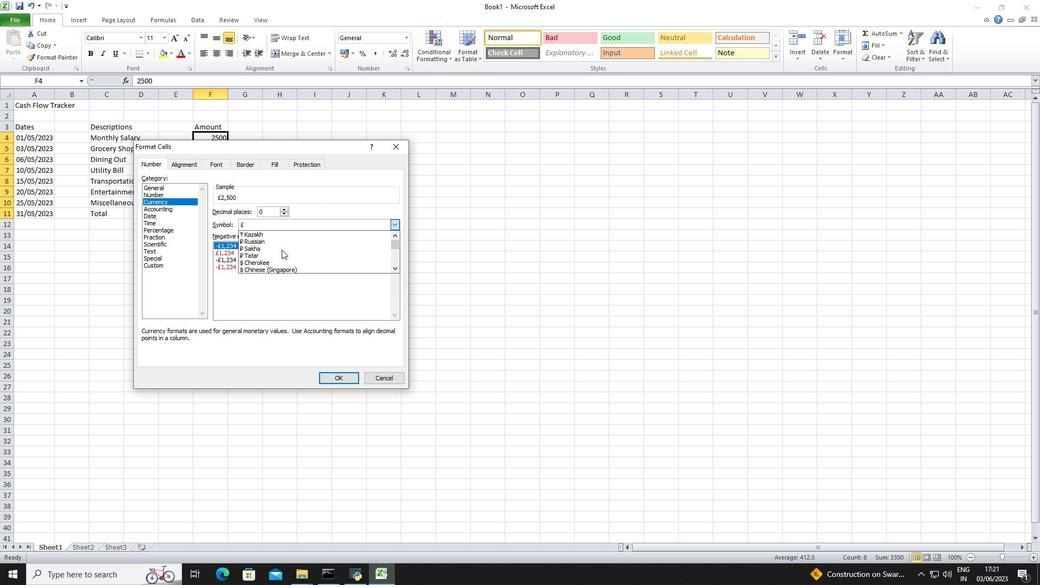 
Action: Mouse scrolled (281, 249) with delta (0, 0)
Screenshot: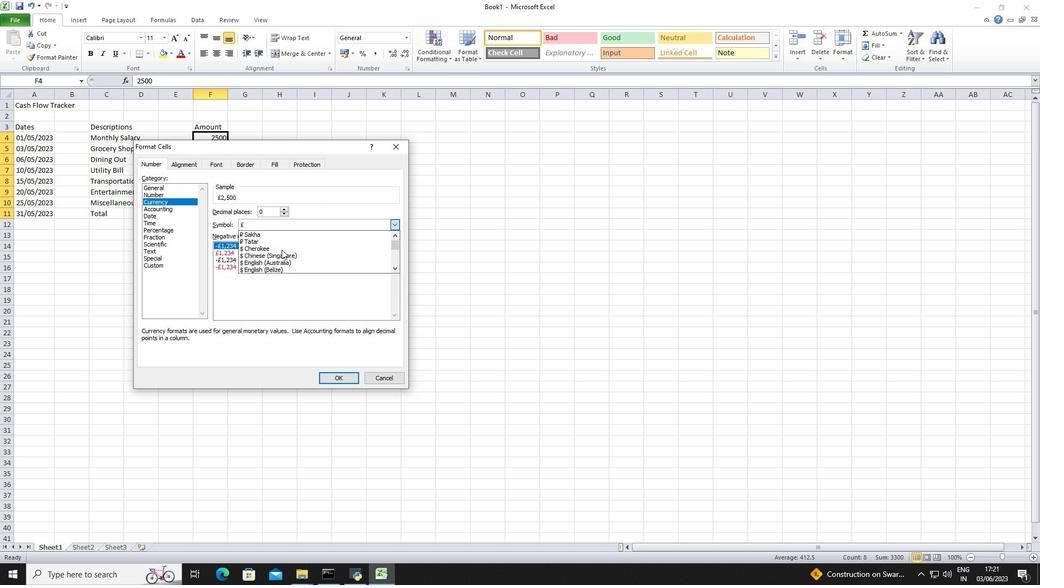 
Action: Mouse moved to (282, 254)
Screenshot: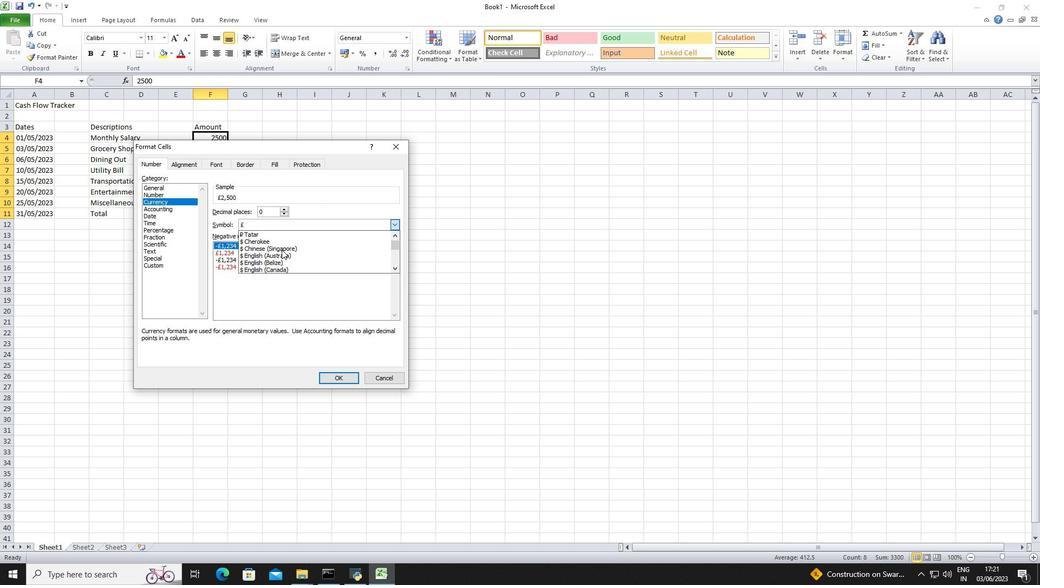 
Action: Mouse pressed left at (282, 254)
Screenshot: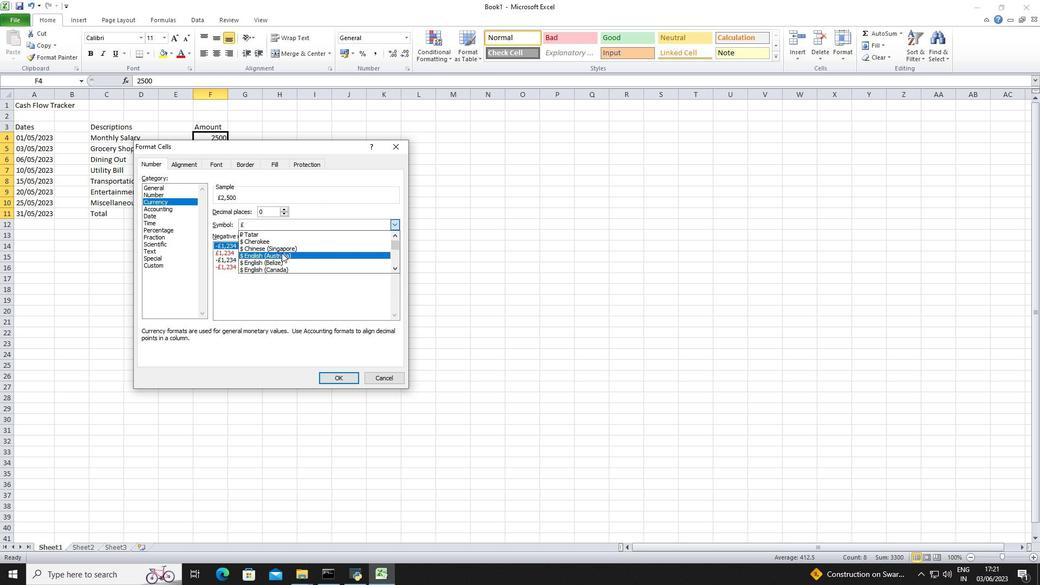 
Action: Mouse moved to (340, 377)
Screenshot: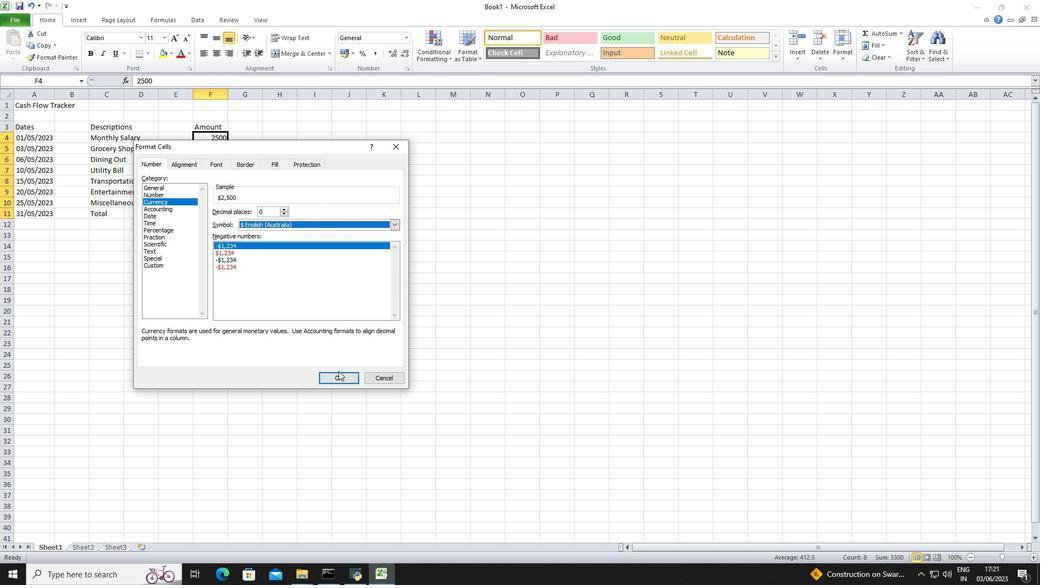 
Action: Mouse pressed left at (340, 377)
Screenshot: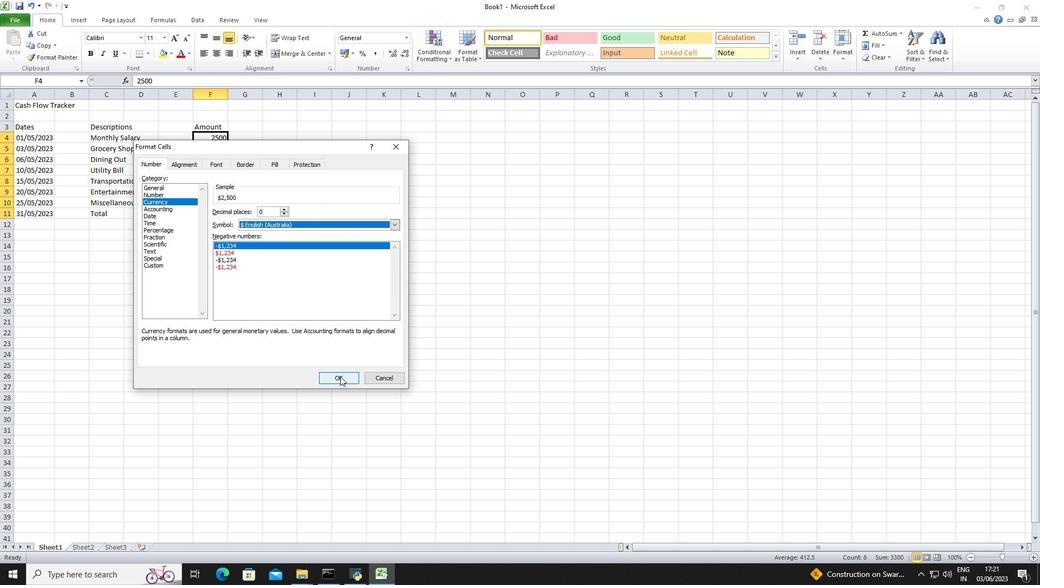 
Action: Mouse moved to (289, 126)
Screenshot: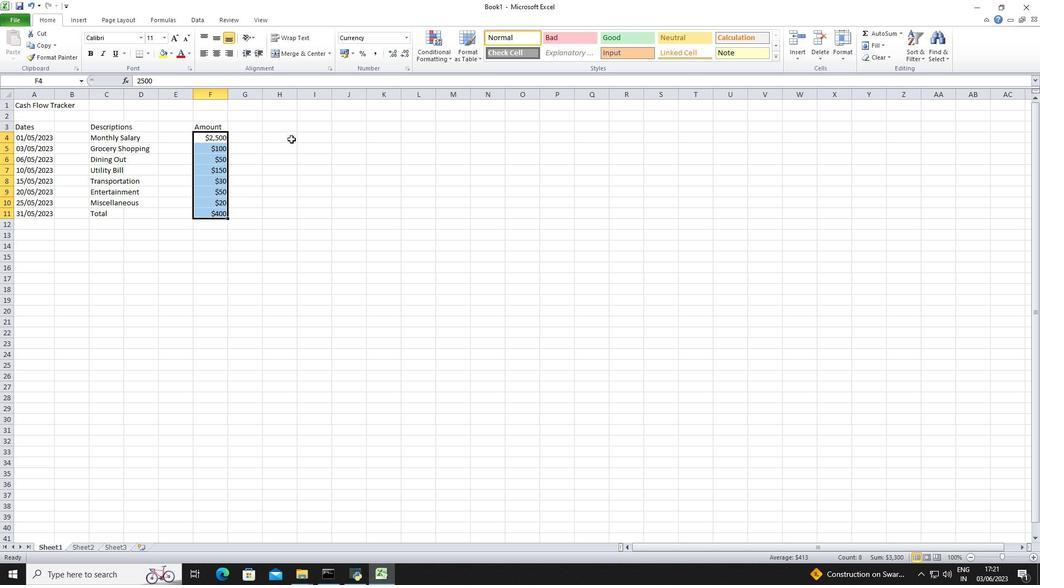 
Action: Mouse pressed left at (289, 126)
Screenshot: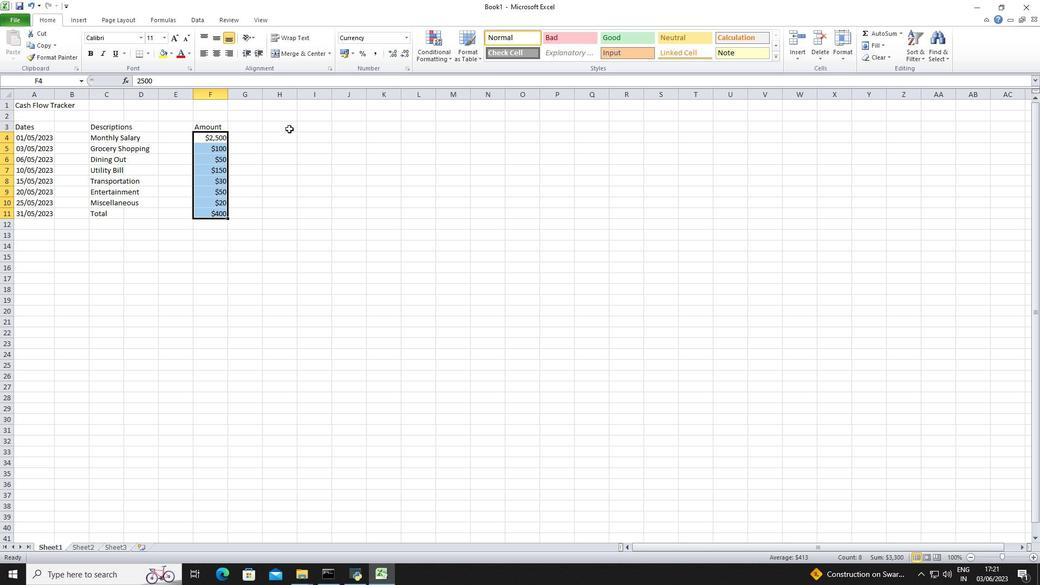 
Action: Key pressed <Key.shift><Key.shift><Key.shift><Key.shift><Key.shift>Income/<Key.shift>Expense<Key.down><Key.shift>Income
Screenshot: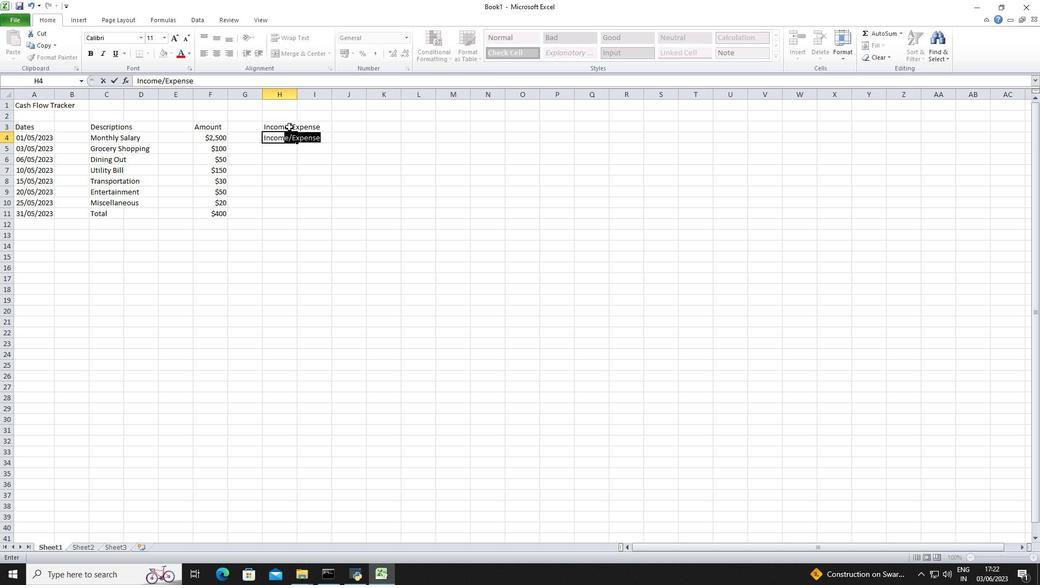 
Action: Mouse moved to (289, 138)
Screenshot: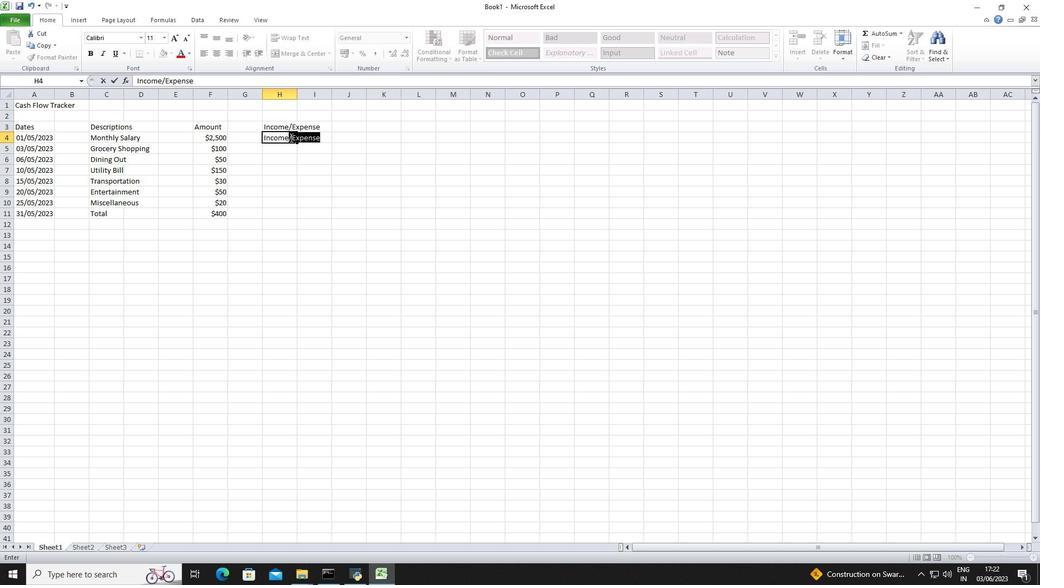 
Action: Mouse pressed left at (289, 138)
Screenshot: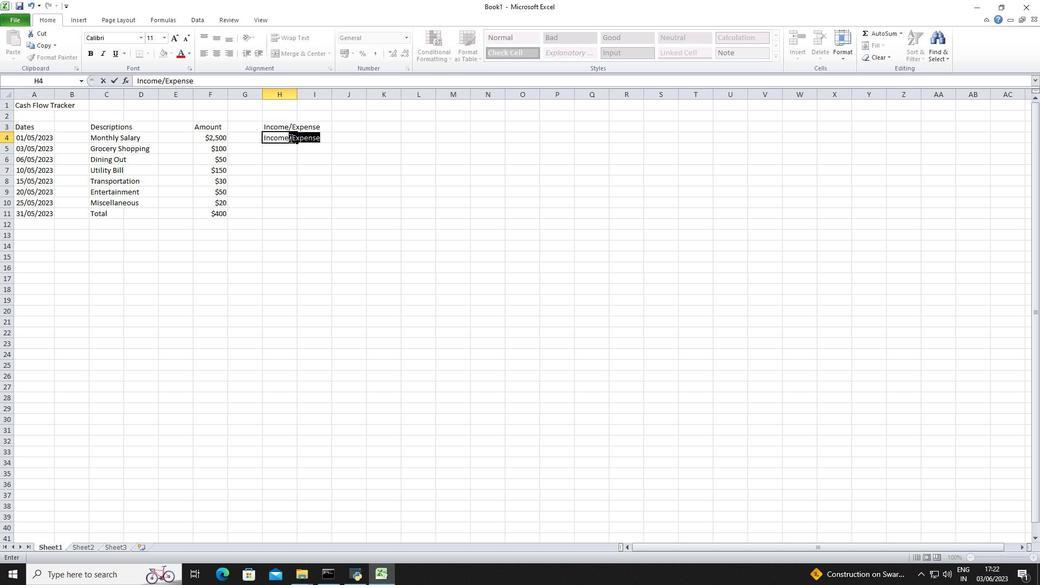 
Action: Mouse moved to (331, 140)
Screenshot: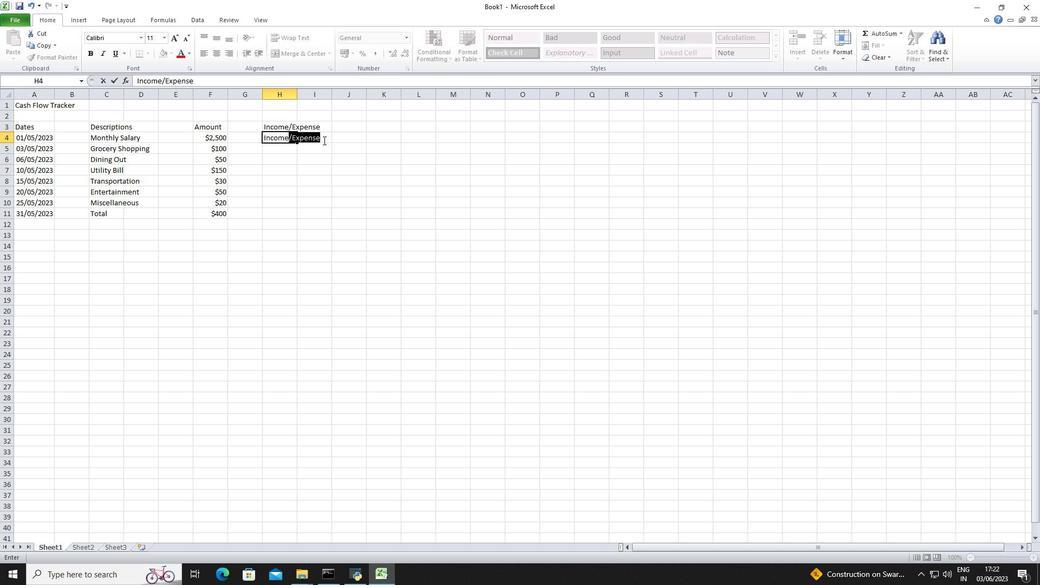 
Action: Key pressed <Key.backspace>
Screenshot: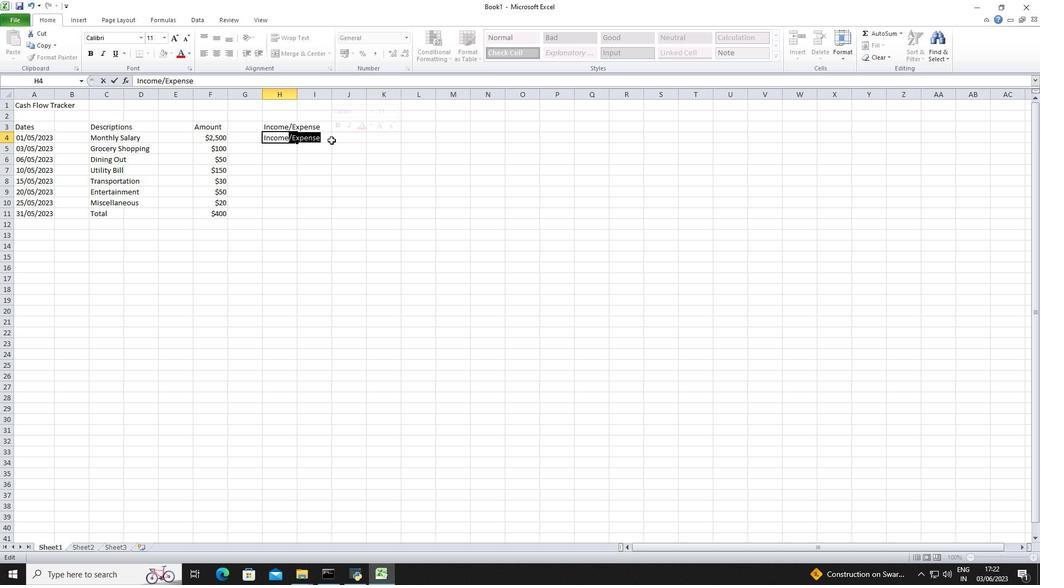 
Action: Mouse moved to (288, 151)
Screenshot: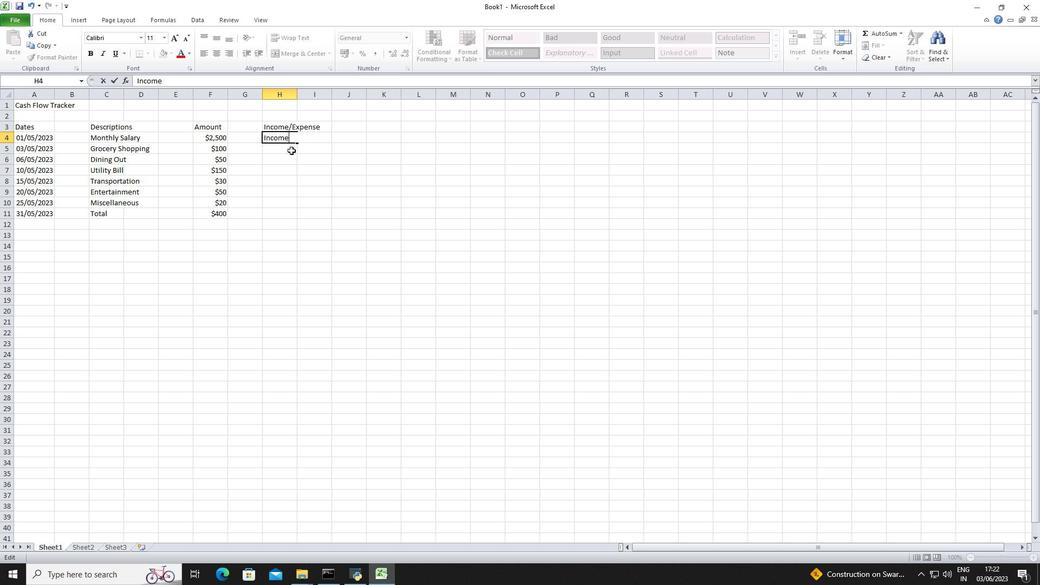 
Action: Mouse pressed left at (288, 151)
Screenshot: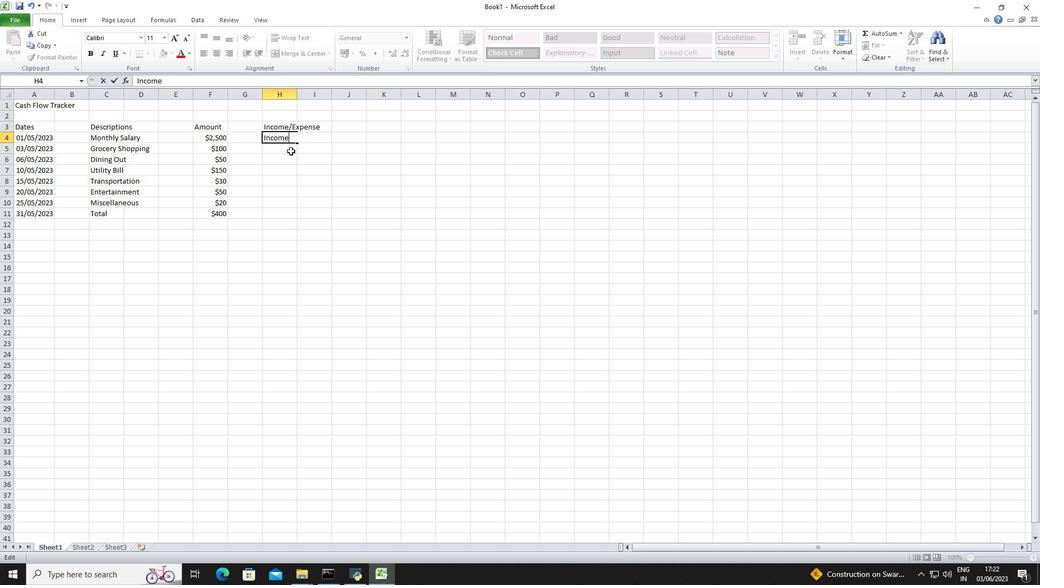 
Action: Key pressed <Key.shift>xpense<Key.down><Key.up><Key.shift>Expense<Key.enter><Key.shift>Expense<Key.enter><Key.shift>Expense<Key.enter><Key.shift>Expense<Key.enter><Key.shift>Expense<Key.enter><Key.shift>Expense<Key.enter><Key.shift>Expense<Key.down><Key.right><Key.right><Key.up><Key.up><Key.up><Key.up><Key.up><Key.up><Key.up><Key.up><Key.up><Key.shift>Balance<Key.down>2500<Key.down>2400<Key.down>2350<Key.down>2200<Key.down>2170<Key.down>2120<Key.down>2100<Key.down>2100<Key.down>
Screenshot: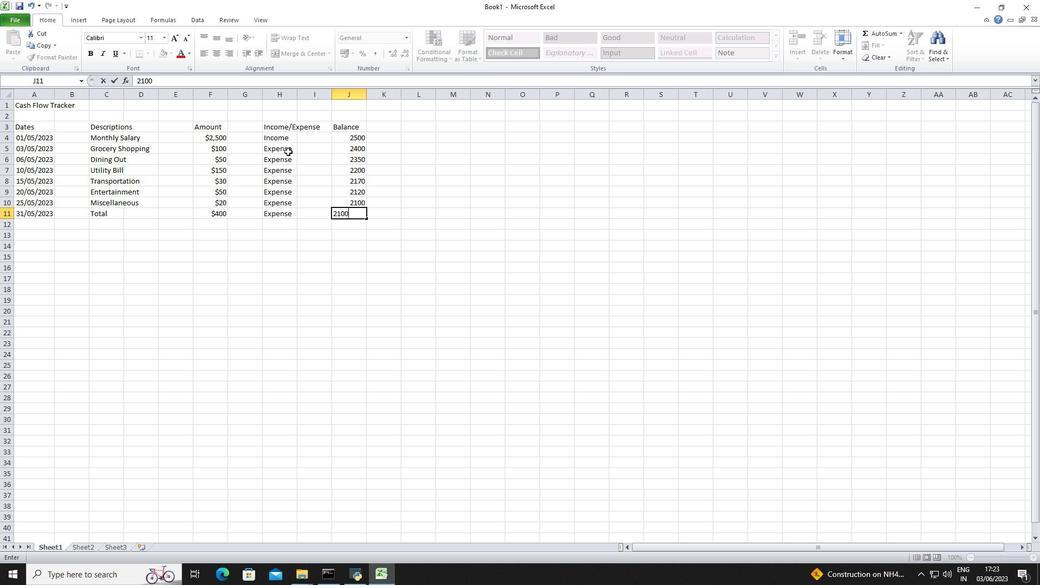 
Action: Mouse moved to (338, 133)
Screenshot: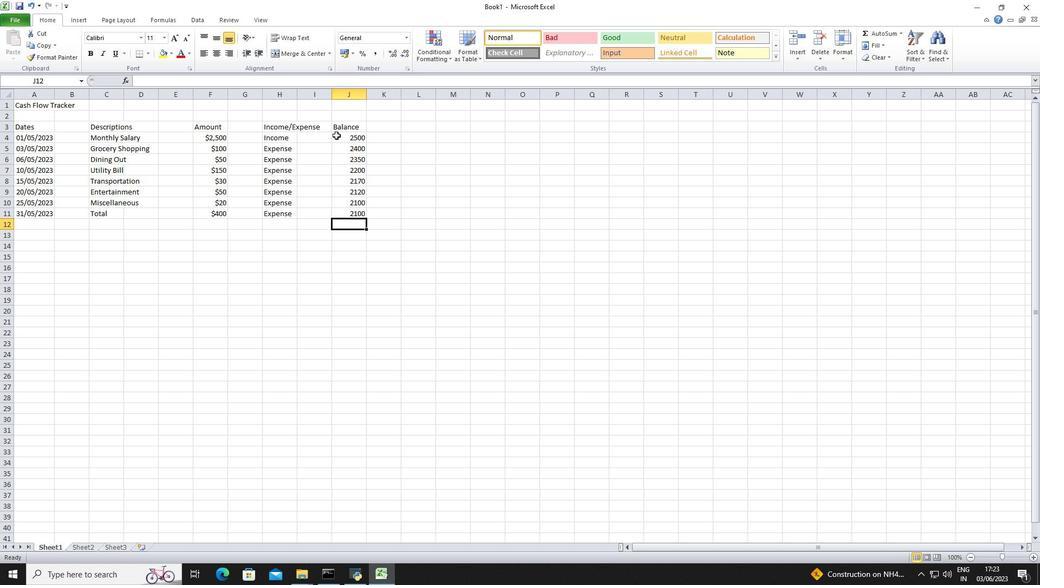 
Action: Mouse pressed left at (338, 133)
Screenshot: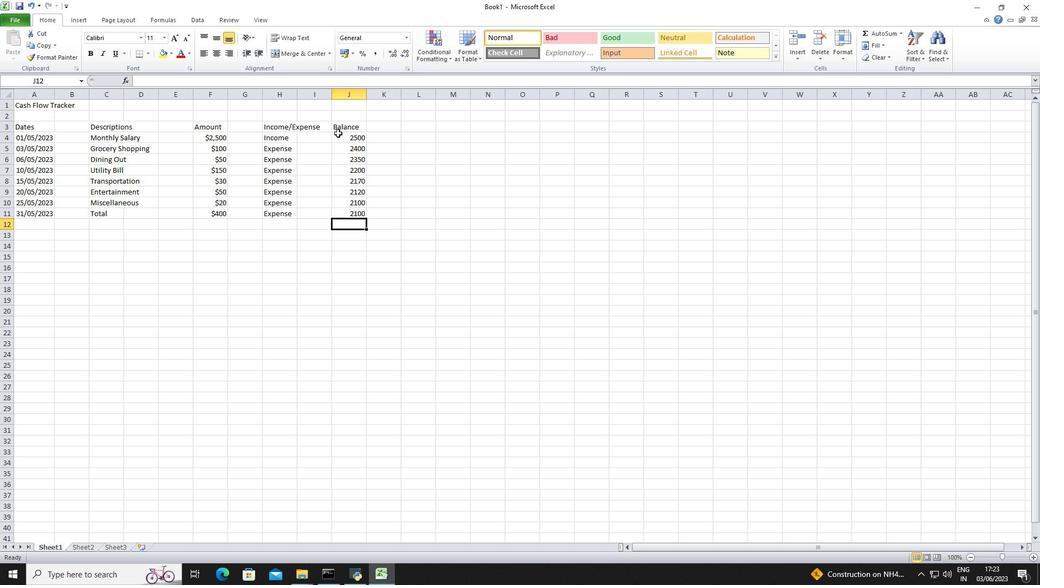 
Action: Mouse moved to (405, 40)
Screenshot: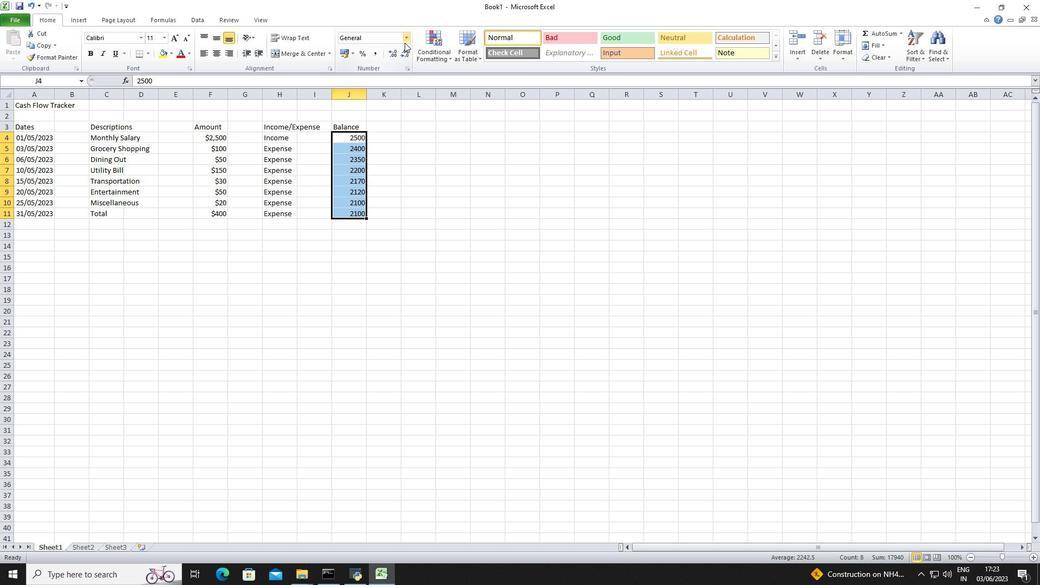 
Action: Mouse pressed left at (405, 40)
Screenshot: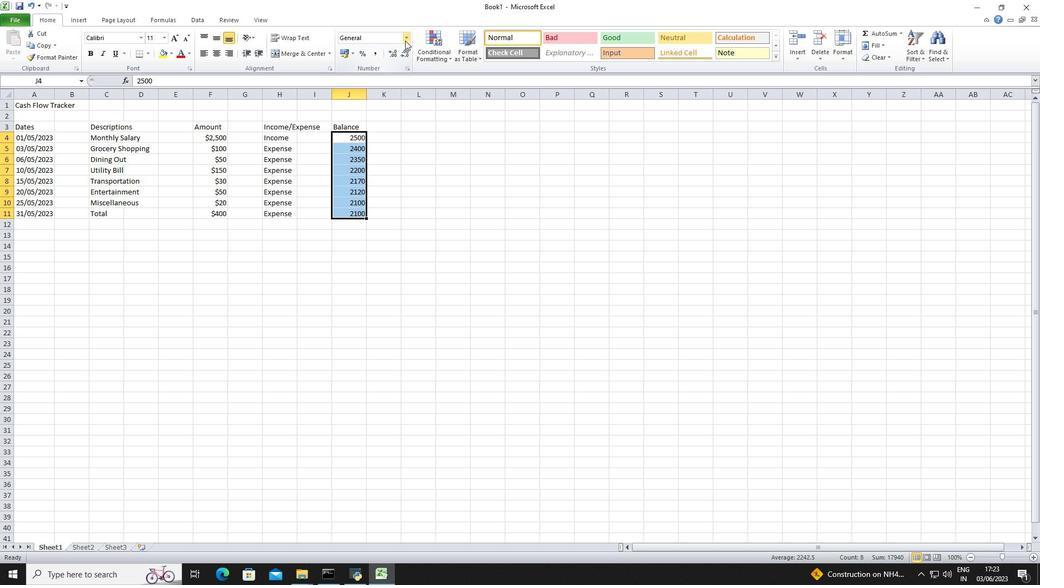 
Action: Mouse moved to (404, 314)
Screenshot: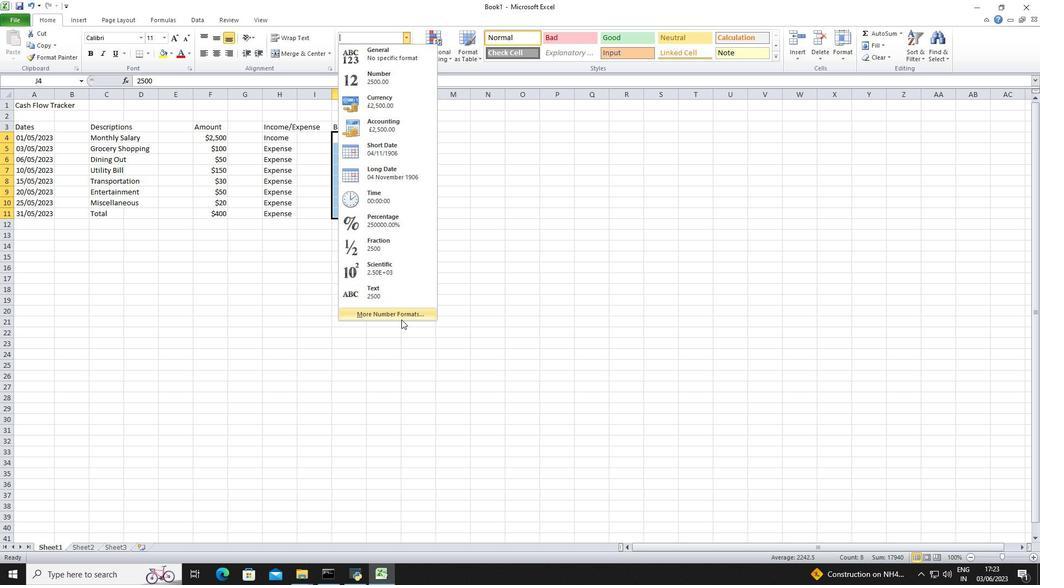 
Action: Mouse pressed left at (404, 314)
Screenshot: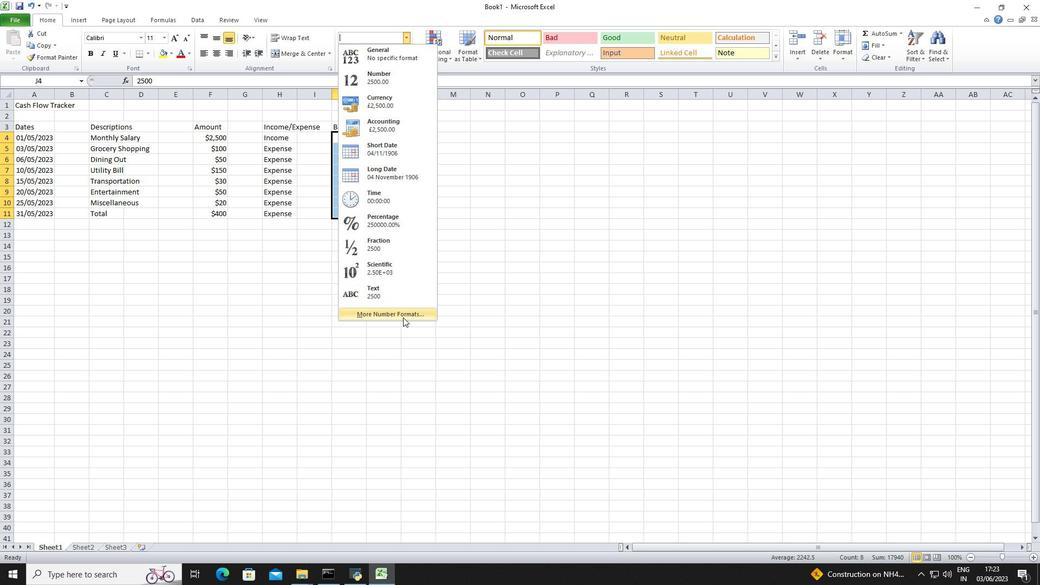 
Action: Mouse moved to (178, 202)
Screenshot: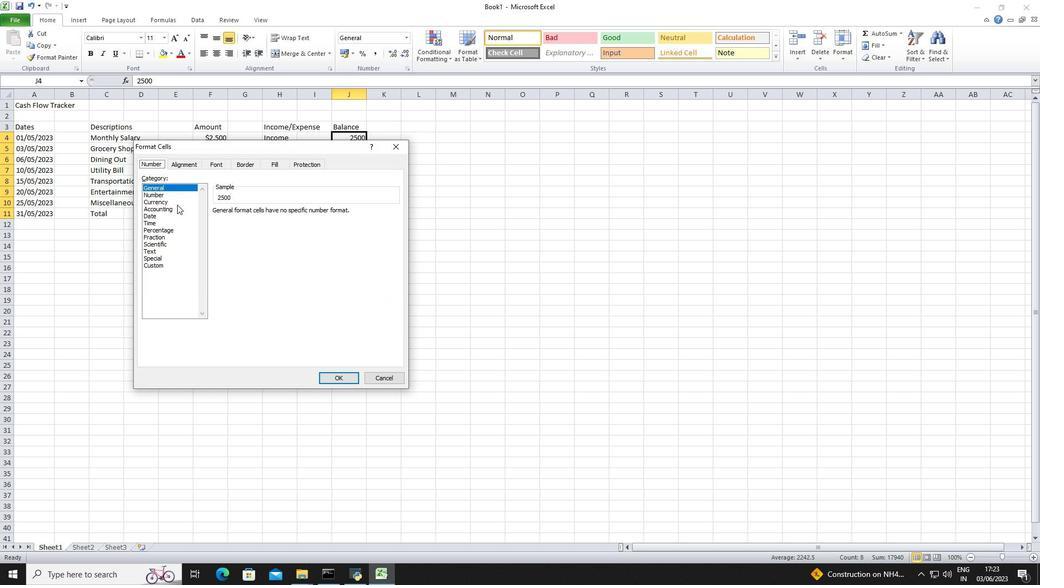 
Action: Mouse pressed left at (178, 202)
Screenshot: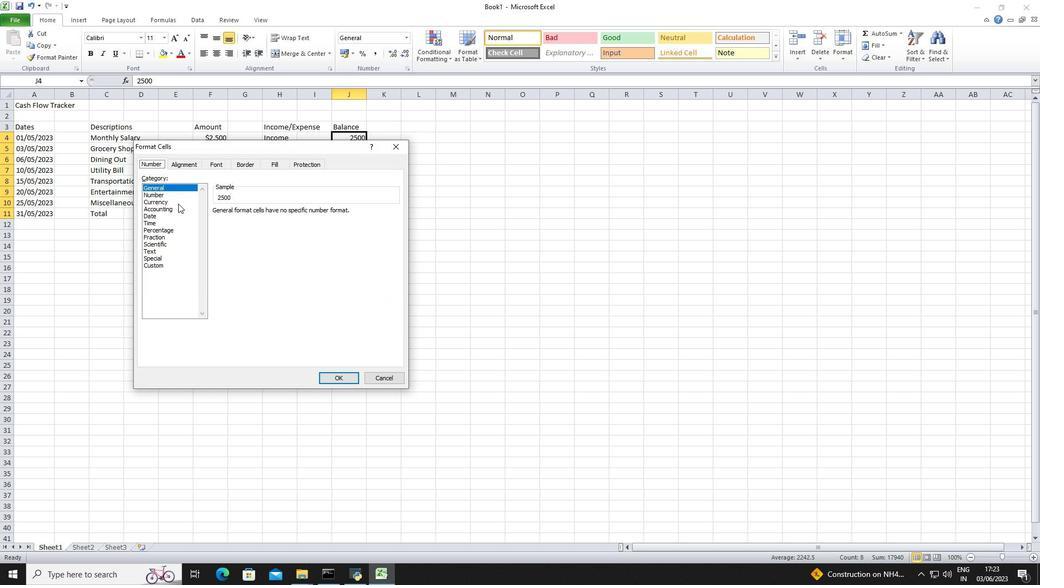 
Action: Mouse moved to (283, 212)
Screenshot: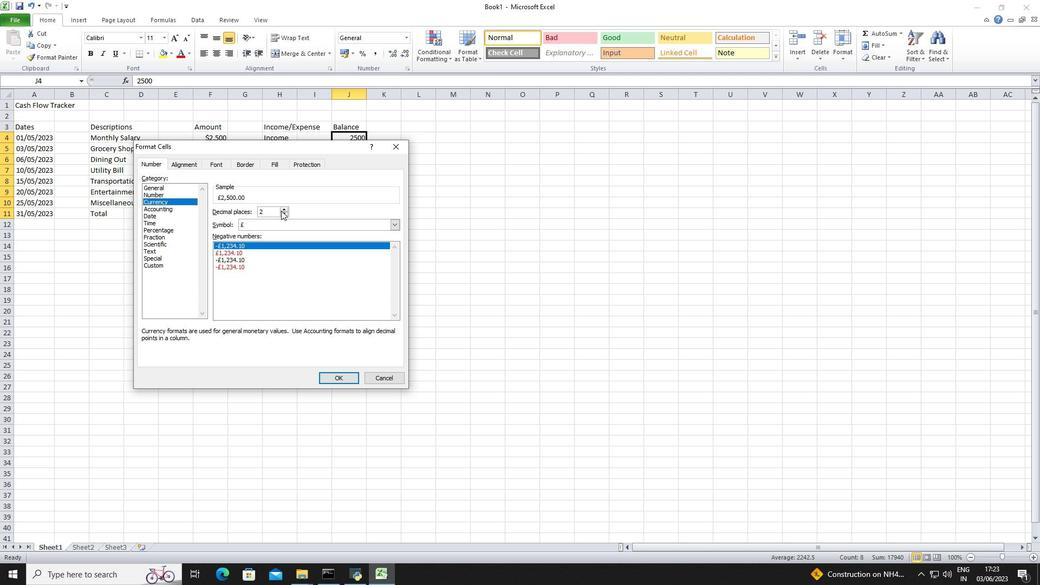 
Action: Mouse pressed left at (283, 212)
Screenshot: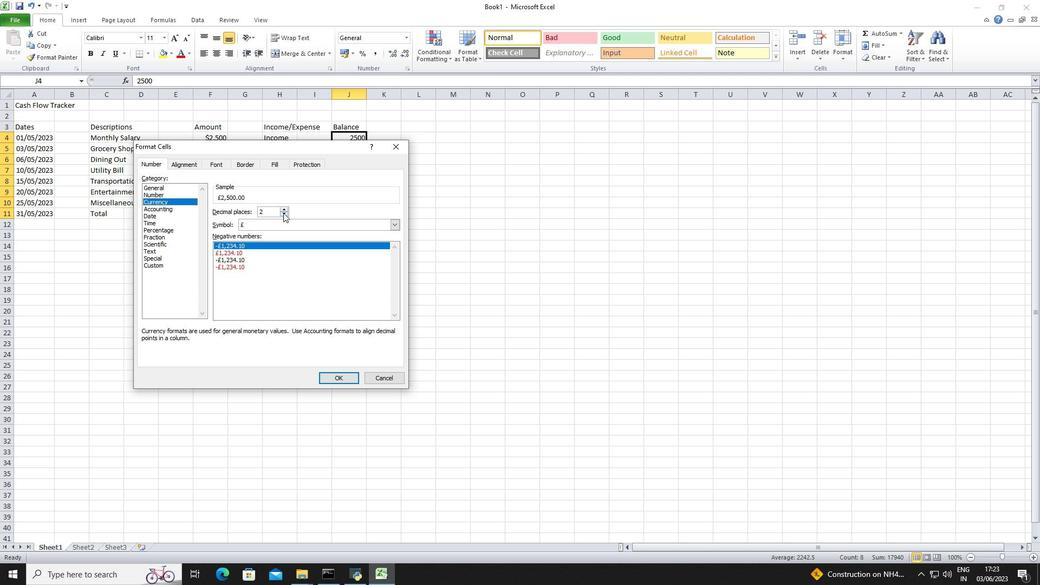 
Action: Mouse pressed left at (283, 212)
Screenshot: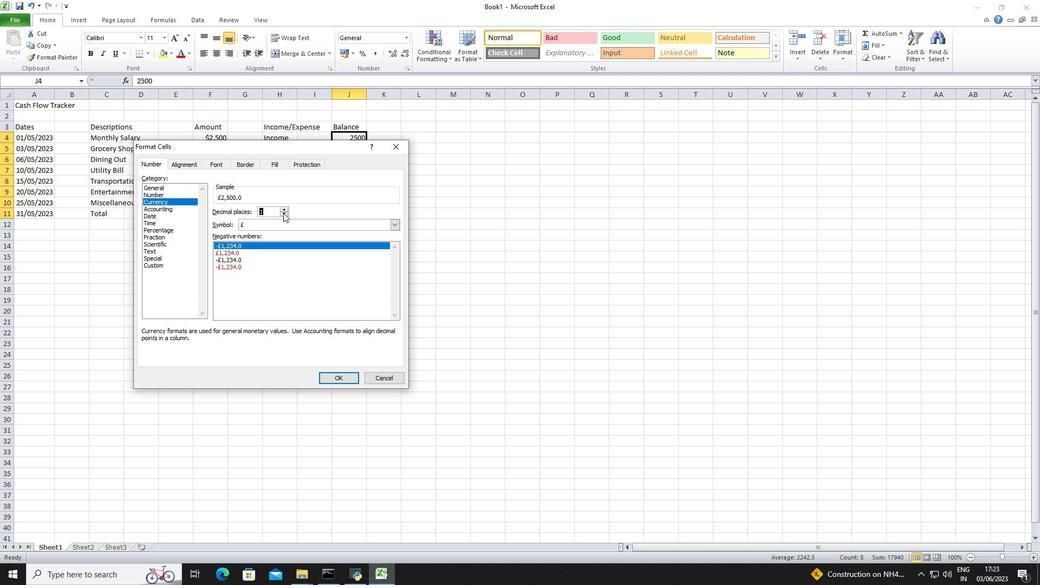 
Action: Mouse moved to (282, 225)
Screenshot: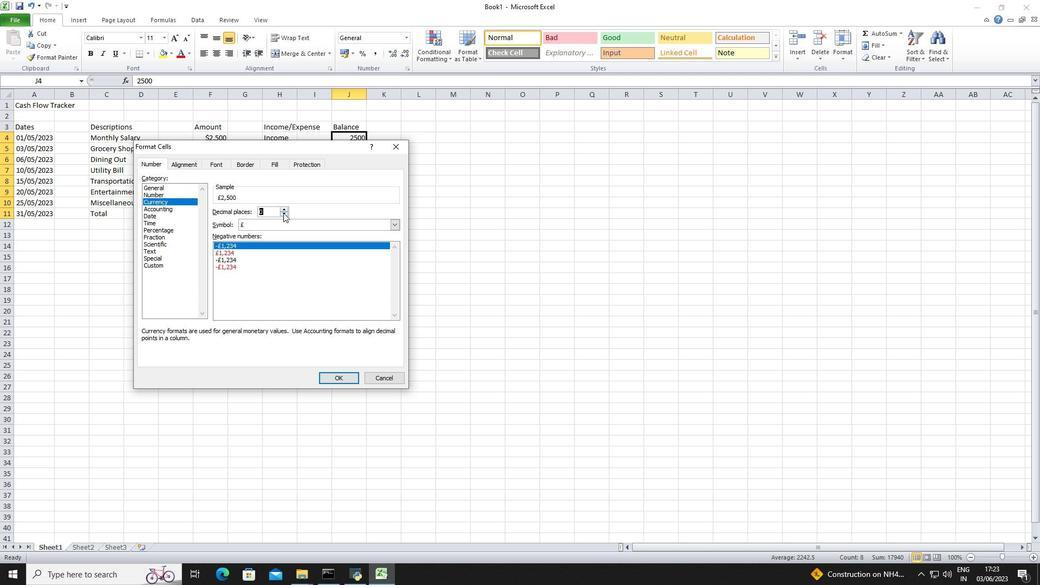 
Action: Mouse pressed left at (282, 225)
Screenshot: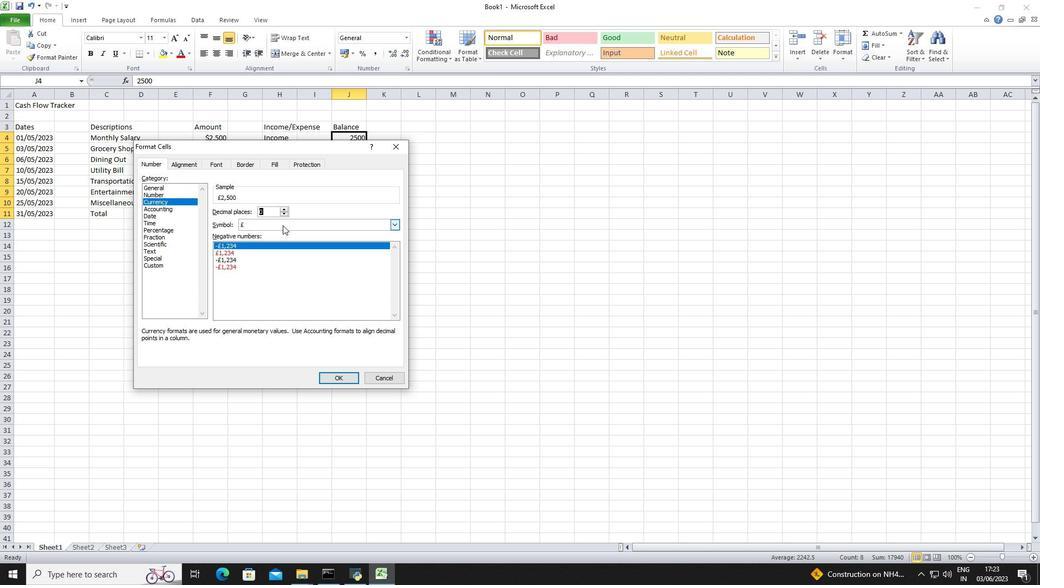 
Action: Mouse moved to (287, 249)
Screenshot: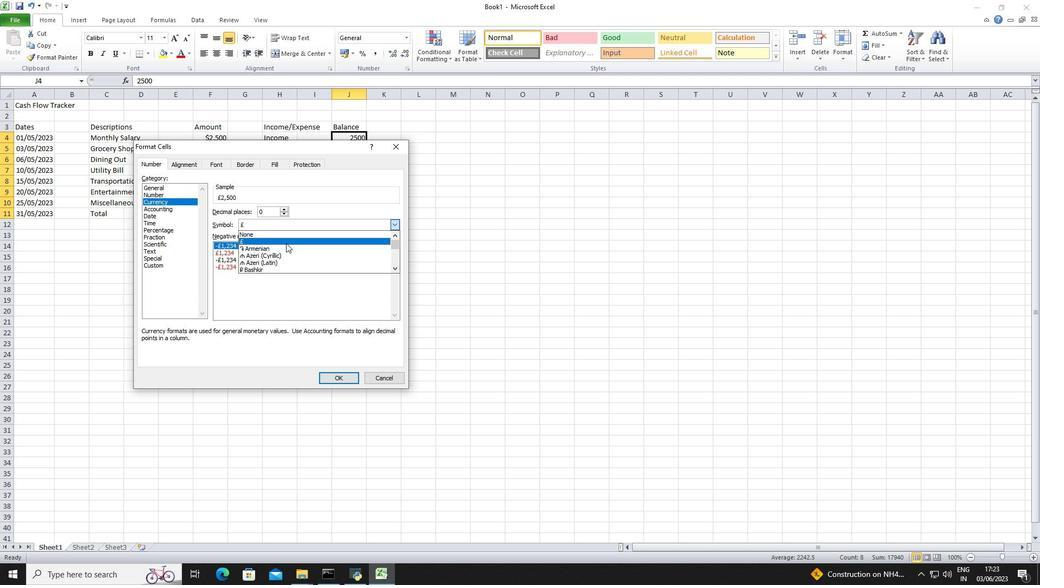 
Action: Mouse scrolled (287, 248) with delta (0, 0)
Screenshot: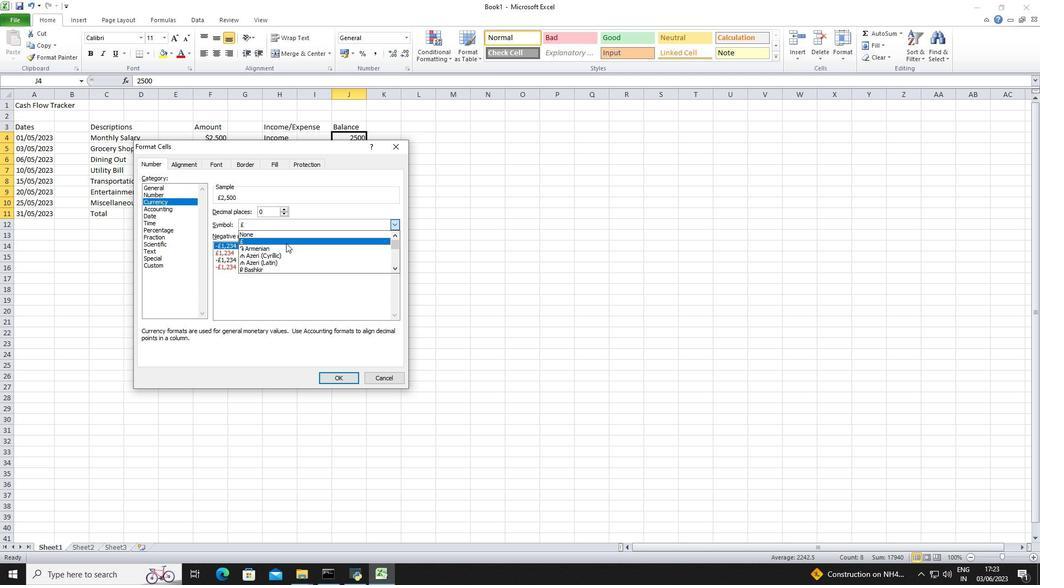 
Action: Mouse scrolled (287, 248) with delta (0, 0)
Screenshot: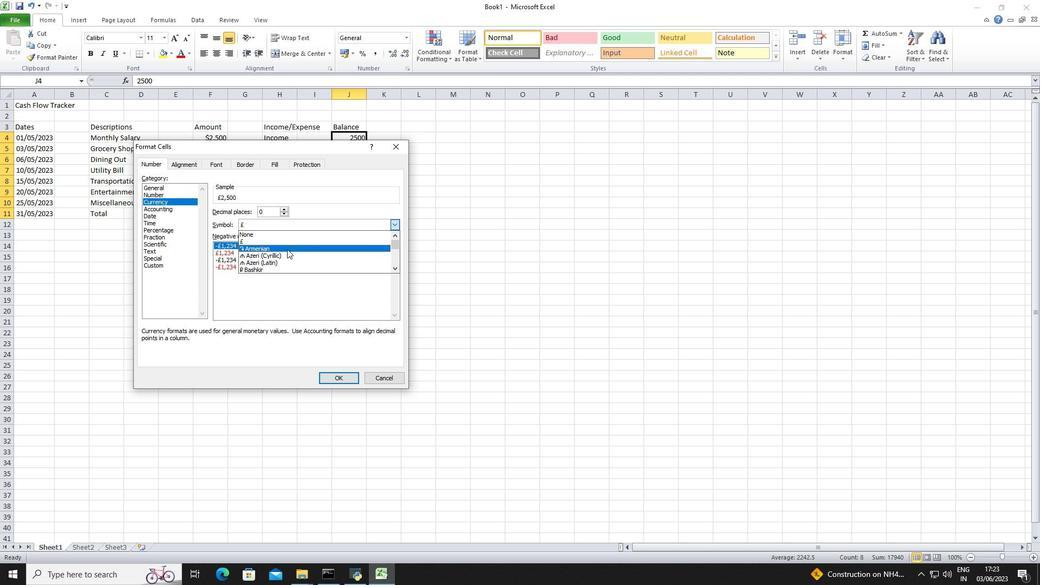 
Action: Mouse scrolled (287, 248) with delta (0, 0)
Screenshot: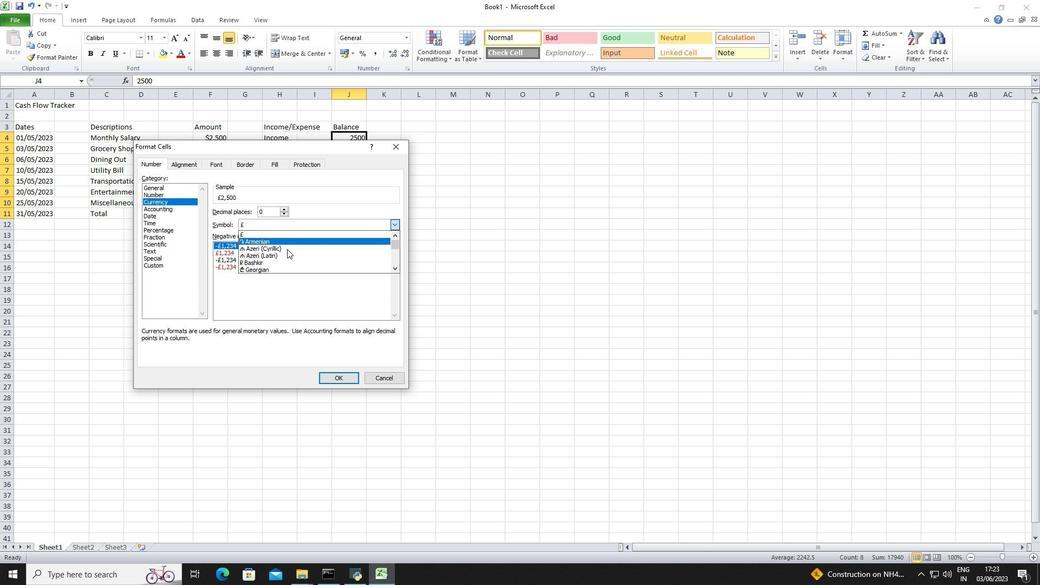 
Action: Mouse scrolled (287, 248) with delta (0, 0)
Screenshot: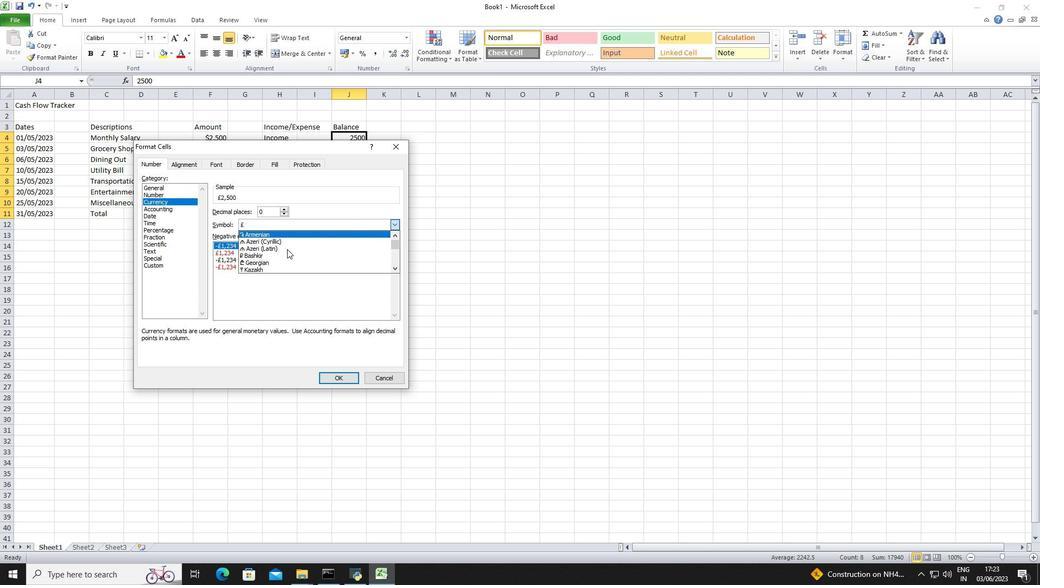 
Action: Mouse moved to (287, 249)
Screenshot: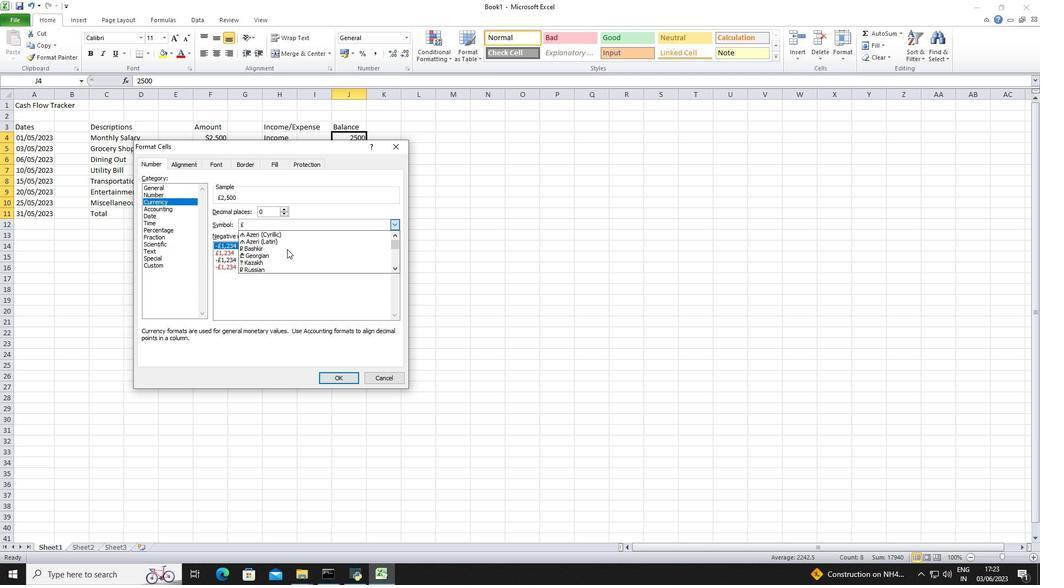 
Action: Mouse scrolled (287, 249) with delta (0, 0)
Screenshot: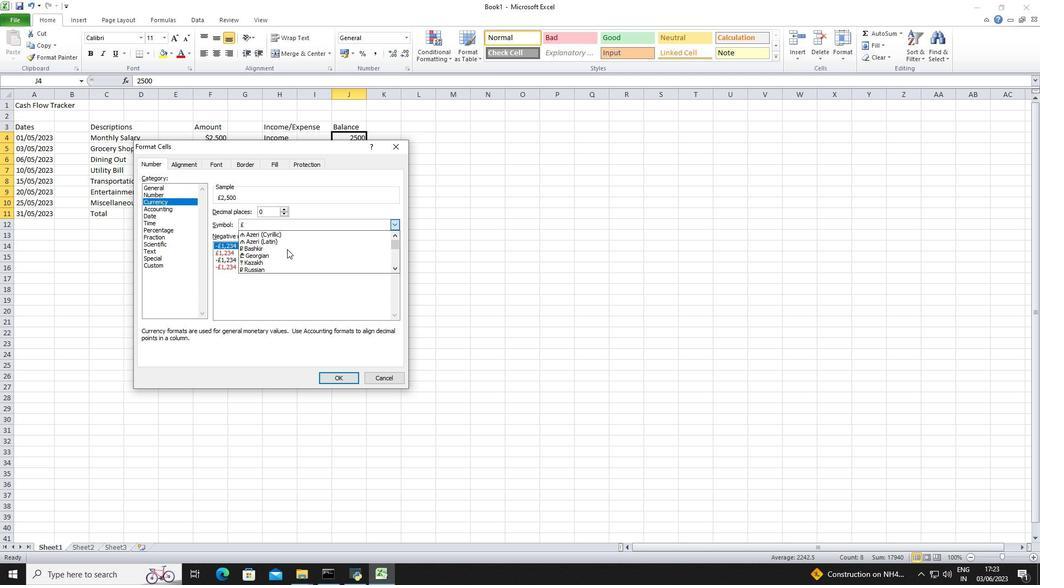
Action: Mouse moved to (287, 250)
Screenshot: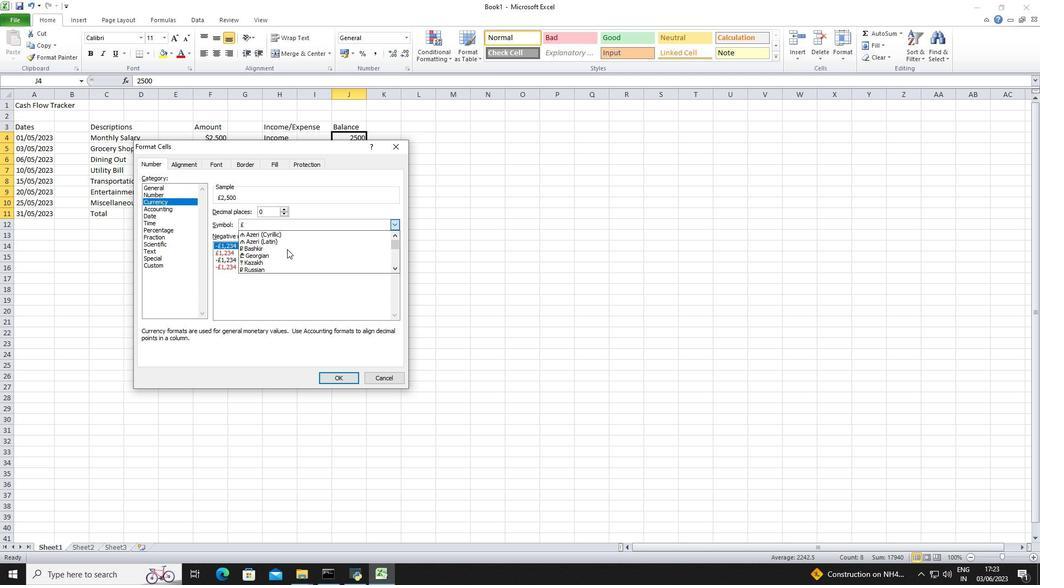 
Action: Mouse scrolled (287, 249) with delta (0, 0)
Screenshot: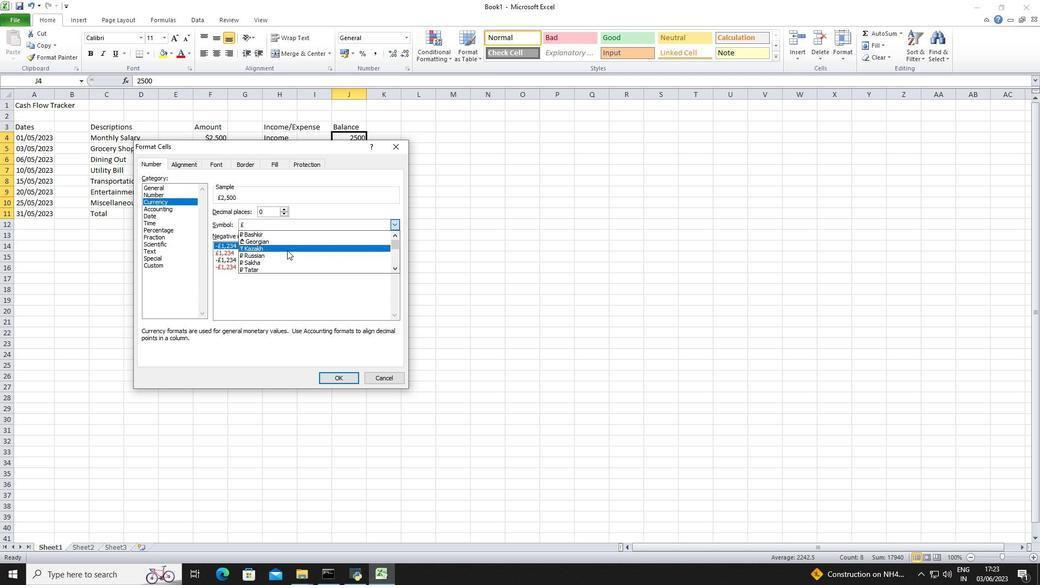 
Action: Mouse scrolled (287, 249) with delta (0, 0)
Screenshot: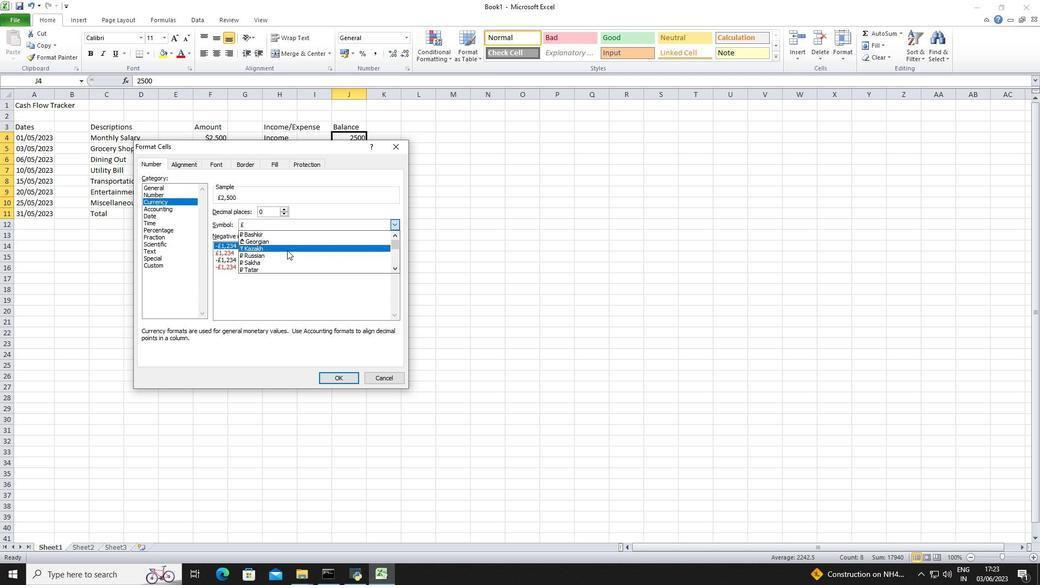 
Action: Mouse scrolled (287, 249) with delta (0, 0)
Screenshot: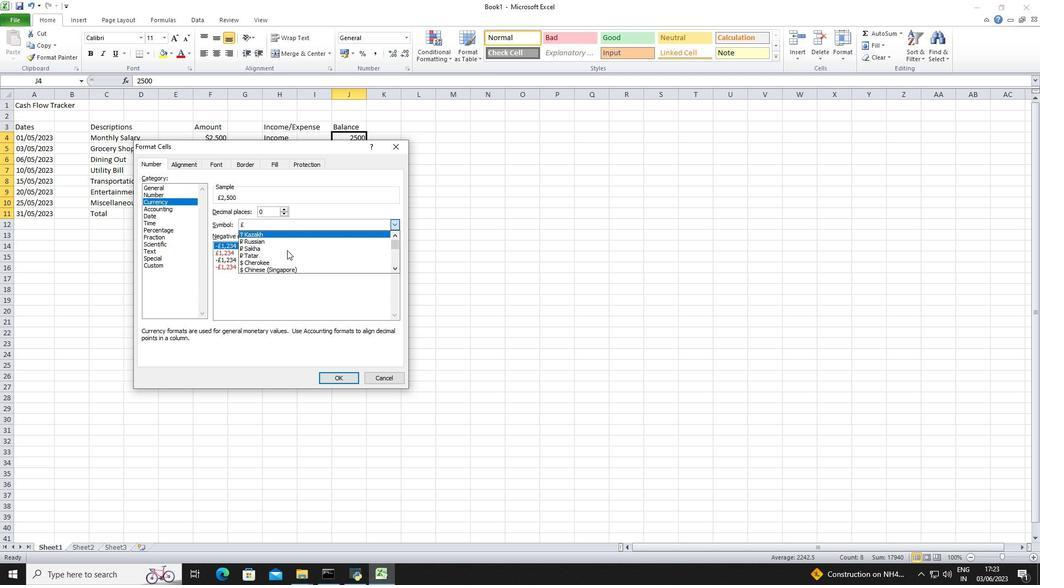 
Action: Mouse scrolled (287, 249) with delta (0, 0)
Screenshot: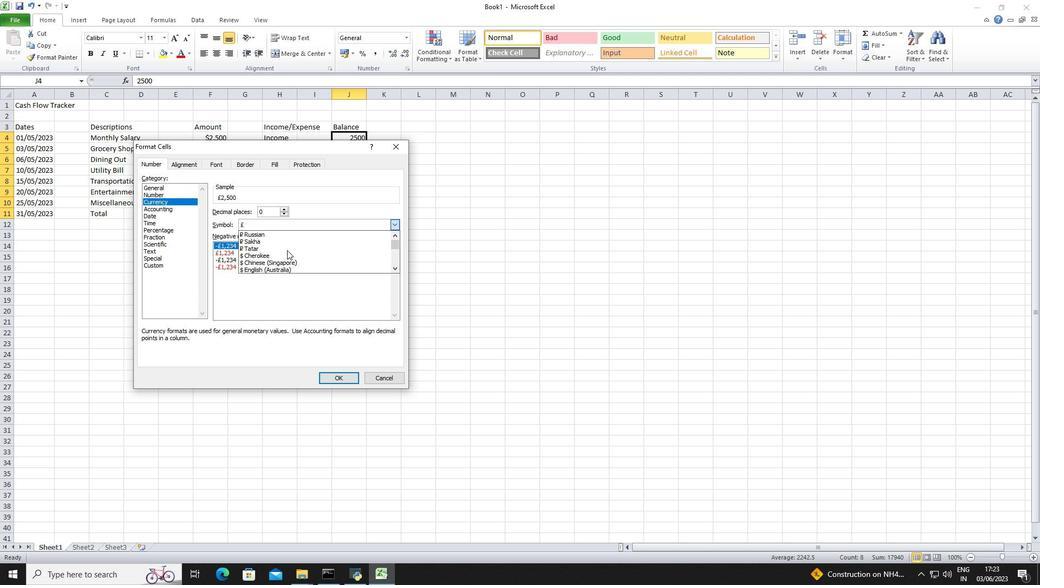 
Action: Mouse moved to (287, 262)
Screenshot: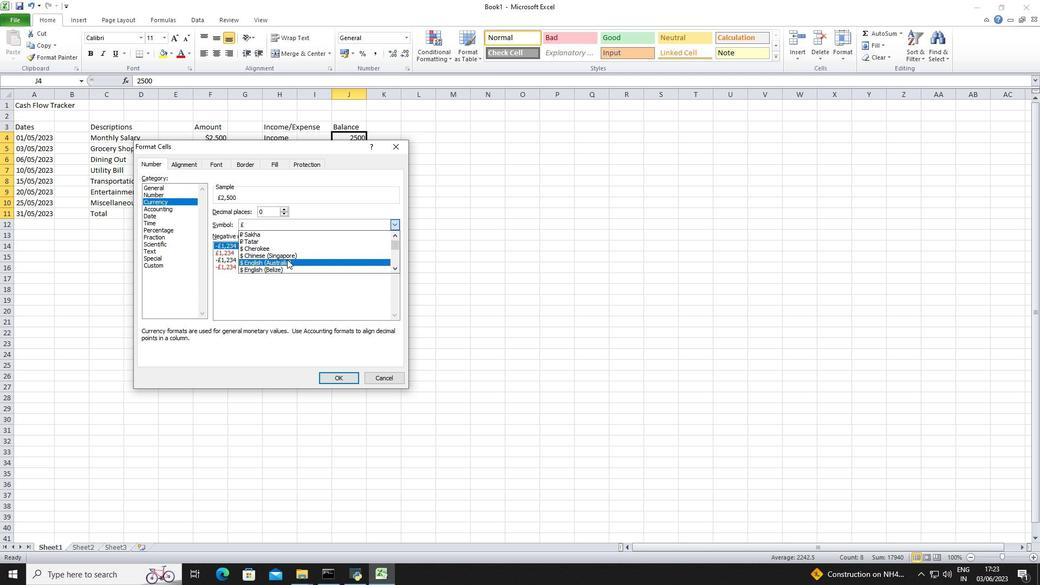 
Action: Mouse pressed left at (287, 262)
Screenshot: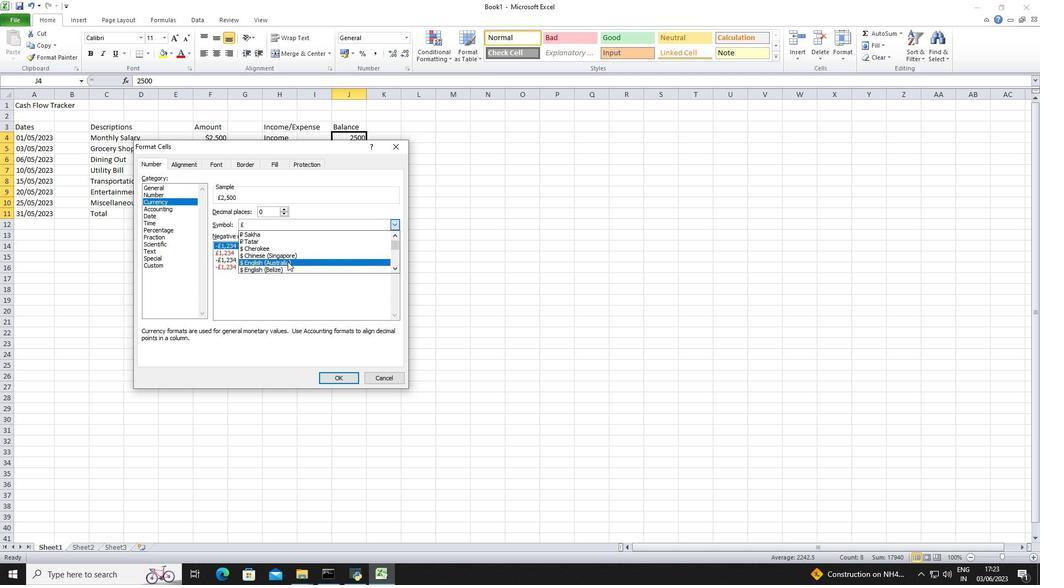 
Action: Mouse moved to (330, 373)
Screenshot: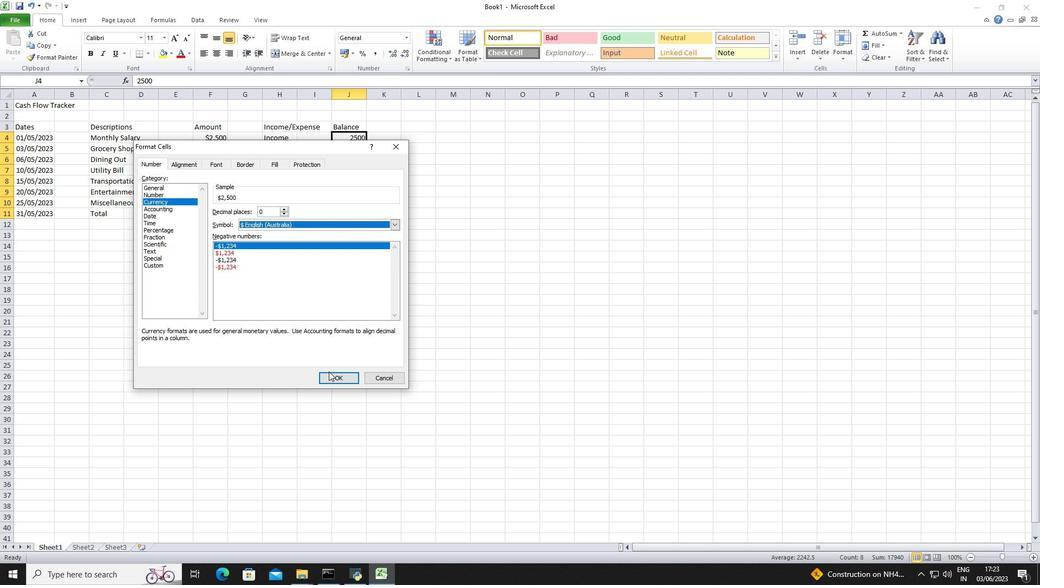 
Action: Mouse pressed left at (330, 373)
Screenshot: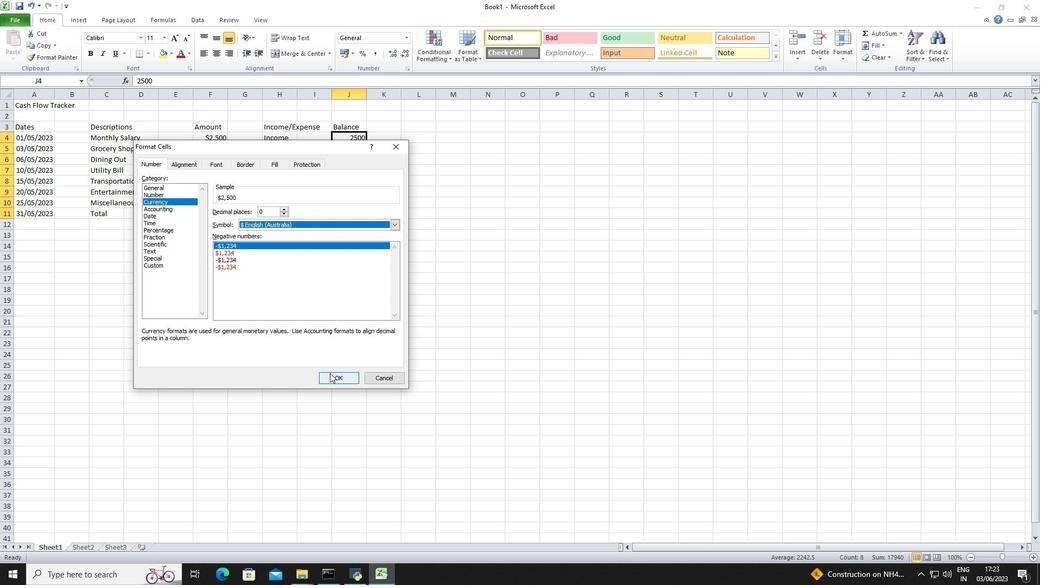 
Action: Mouse moved to (428, 133)
Screenshot: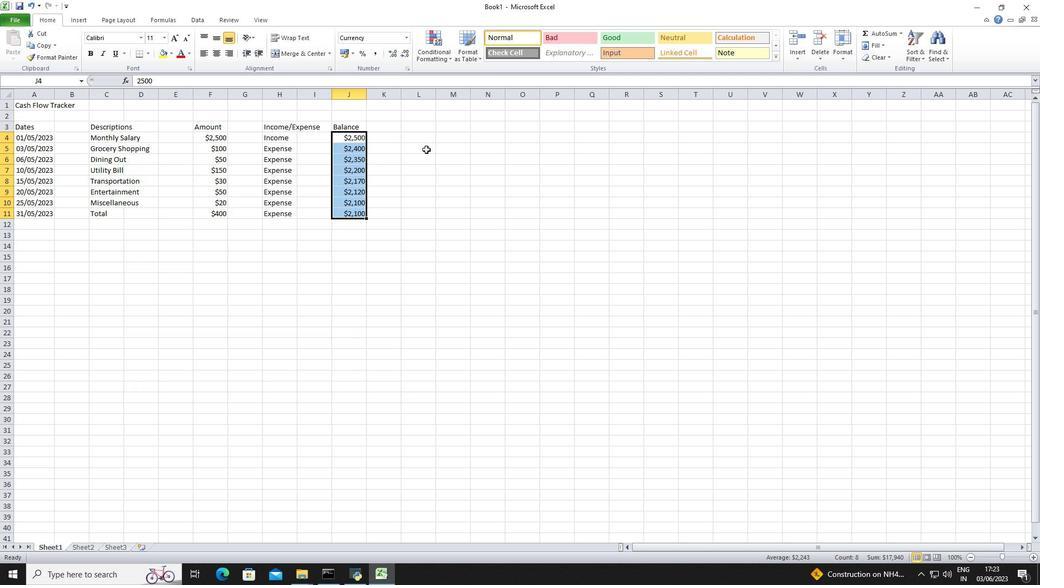 
Action: Mouse pressed left at (428, 133)
Screenshot: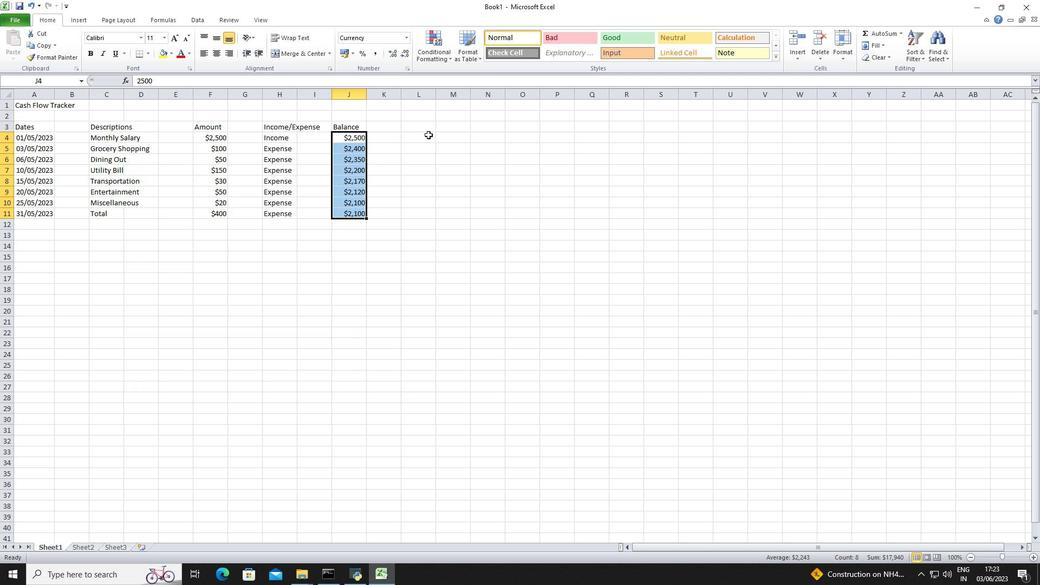 
Action: Key pressed ctrl+S<Key.shift>Dashboard<Key.shift>Tax<Key.shift>Returnsbook<Key.enter>
Screenshot: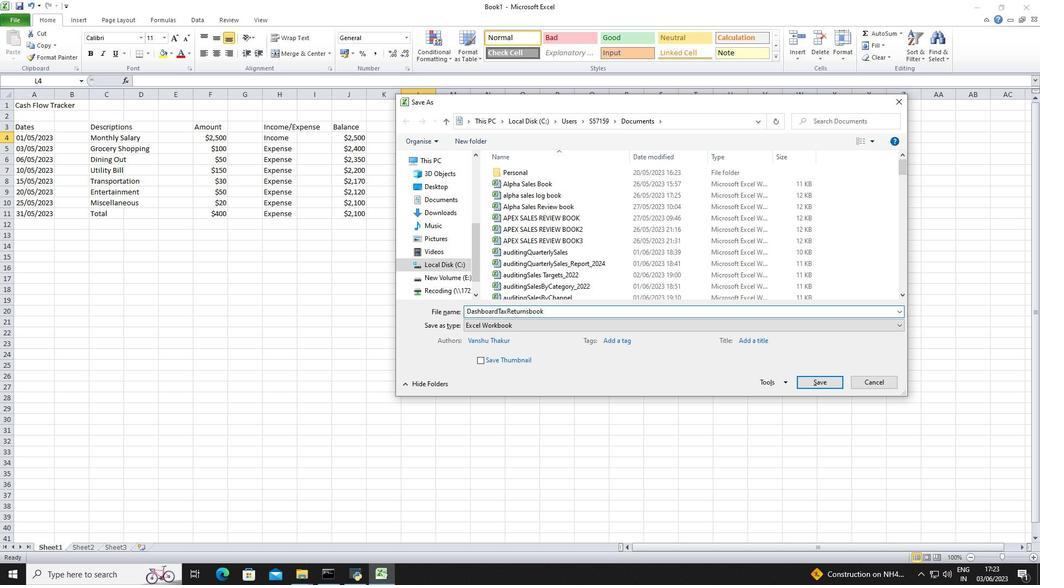
